 Task: Create a due date automation trigger when advanced on, on the monday of the week a card is due add dates due in between 1 and 5 days at 11:00 AM.
Action: Mouse moved to (1407, 127)
Screenshot: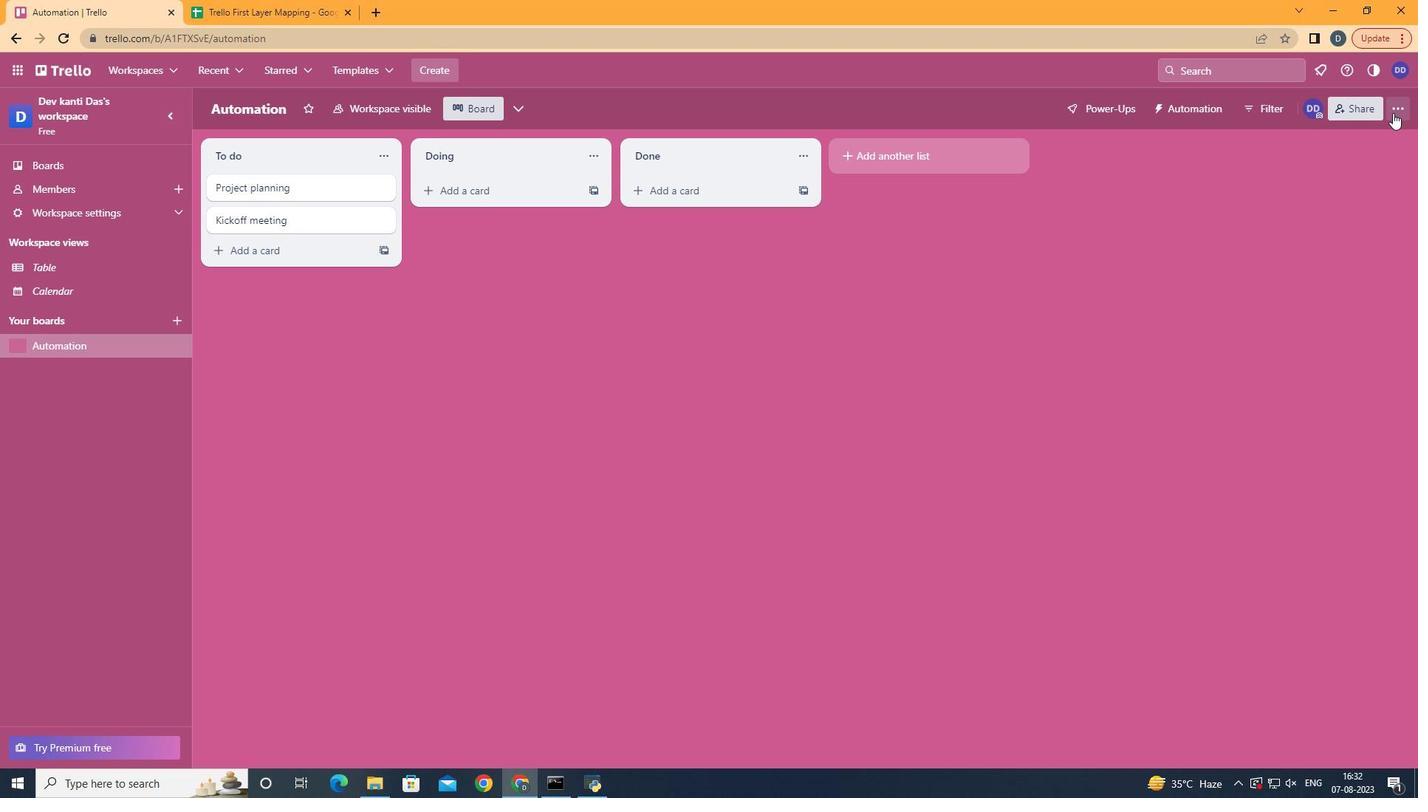 
Action: Mouse pressed left at (1407, 127)
Screenshot: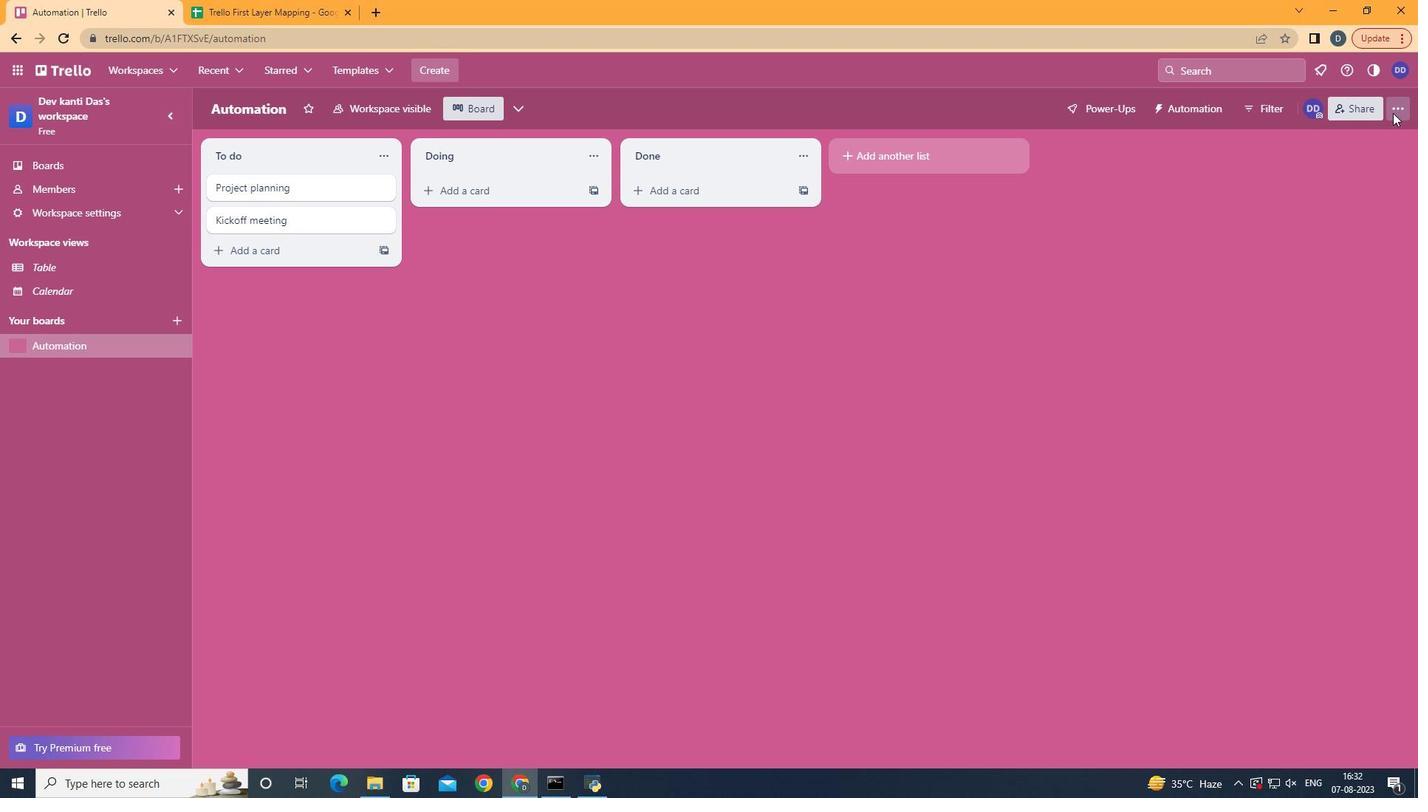
Action: Mouse moved to (1280, 335)
Screenshot: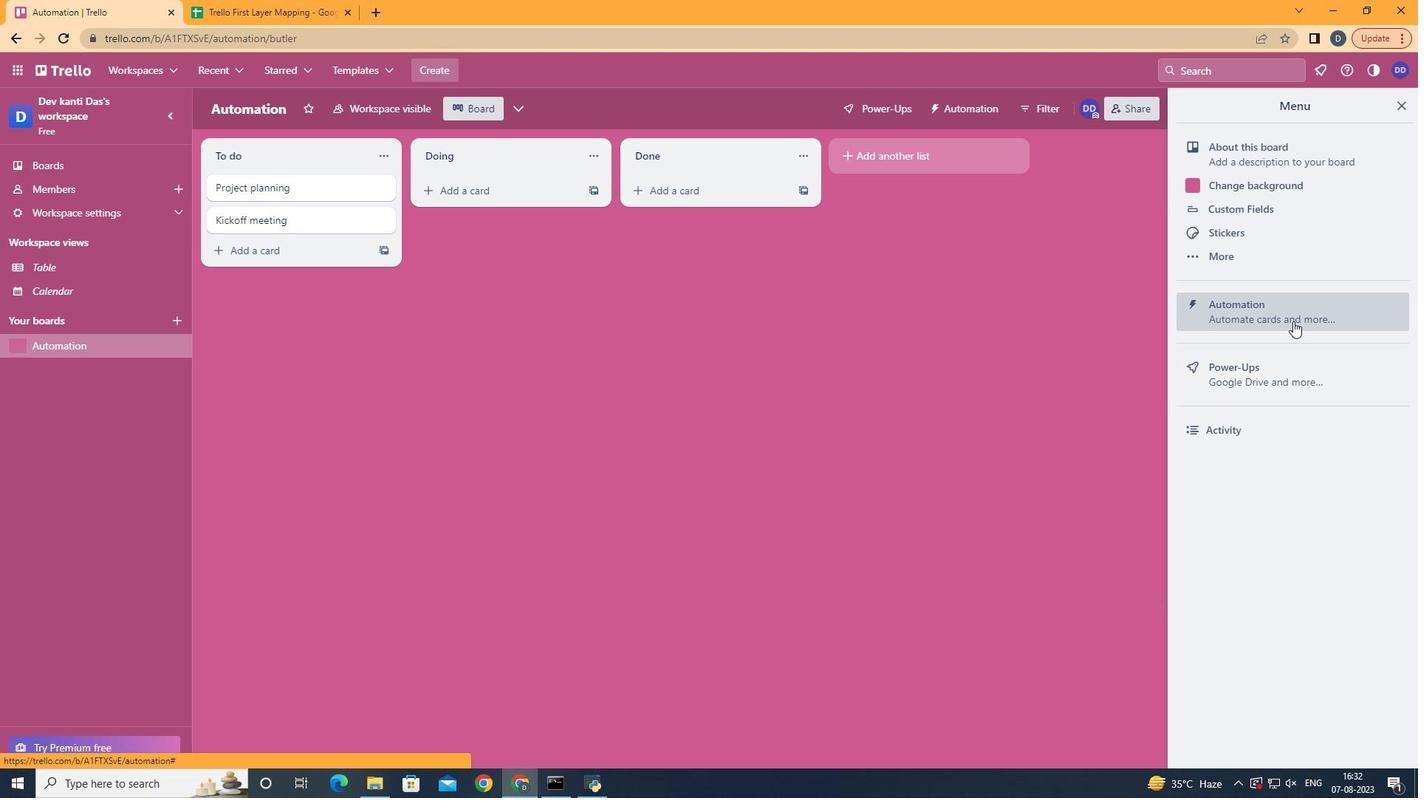 
Action: Mouse pressed left at (1280, 335)
Screenshot: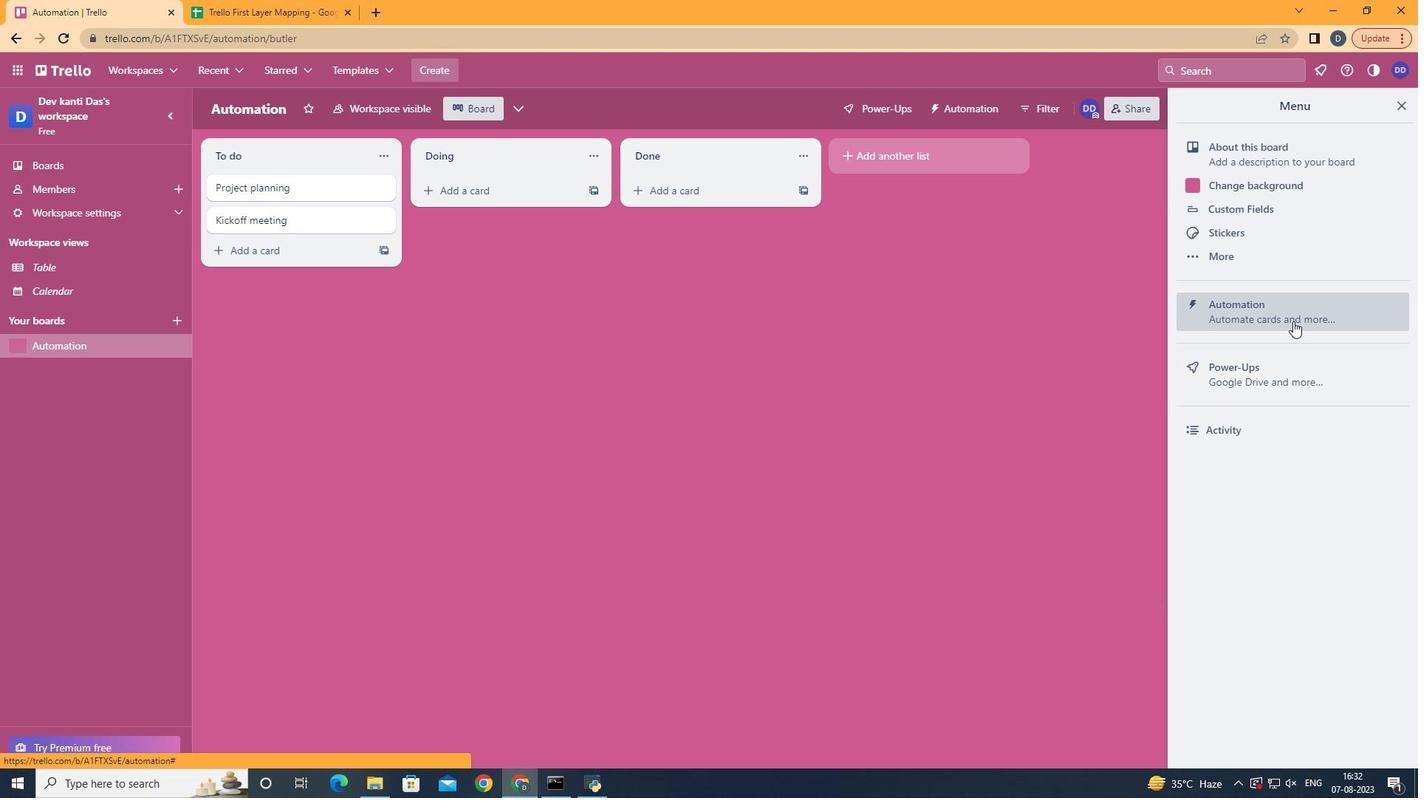 
Action: Mouse moved to (317, 303)
Screenshot: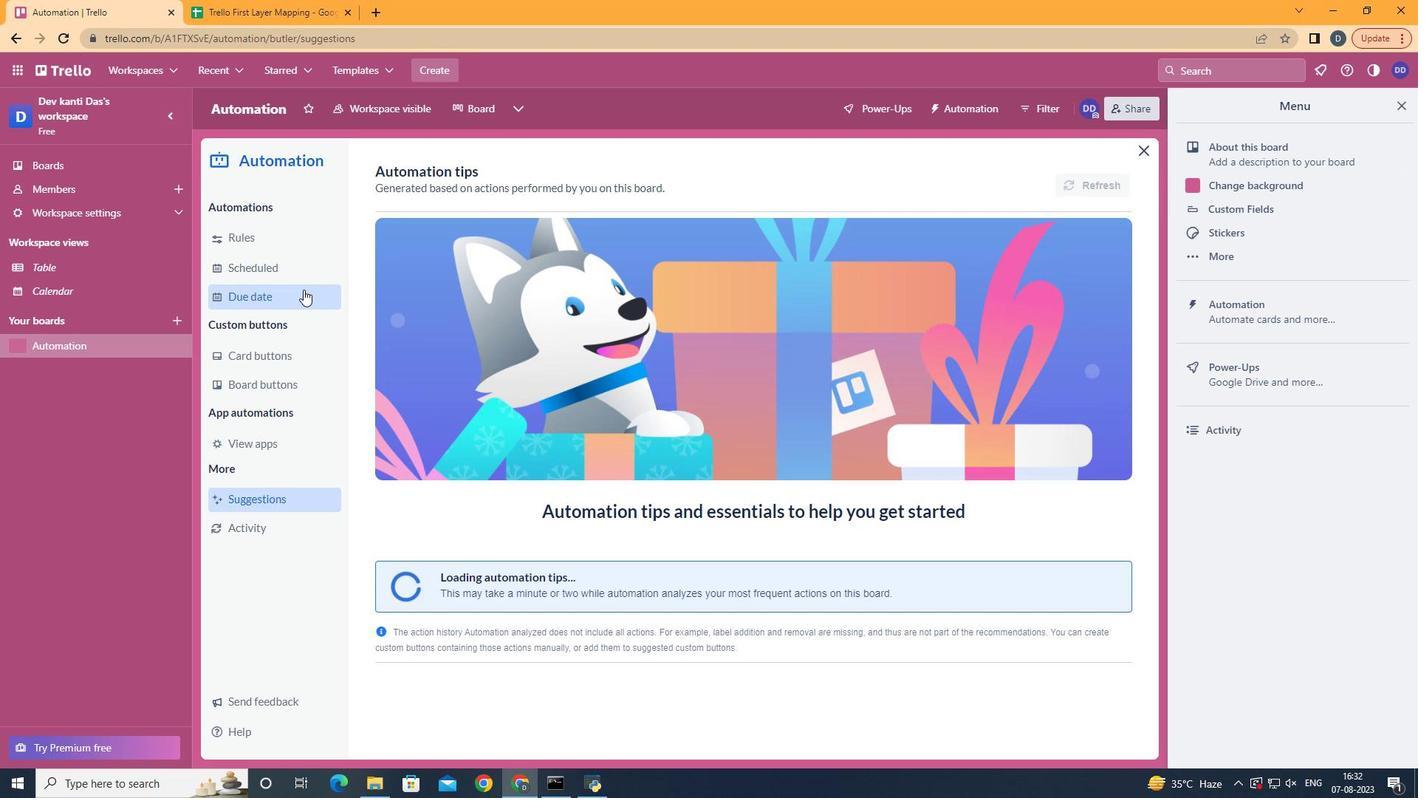 
Action: Mouse pressed left at (317, 303)
Screenshot: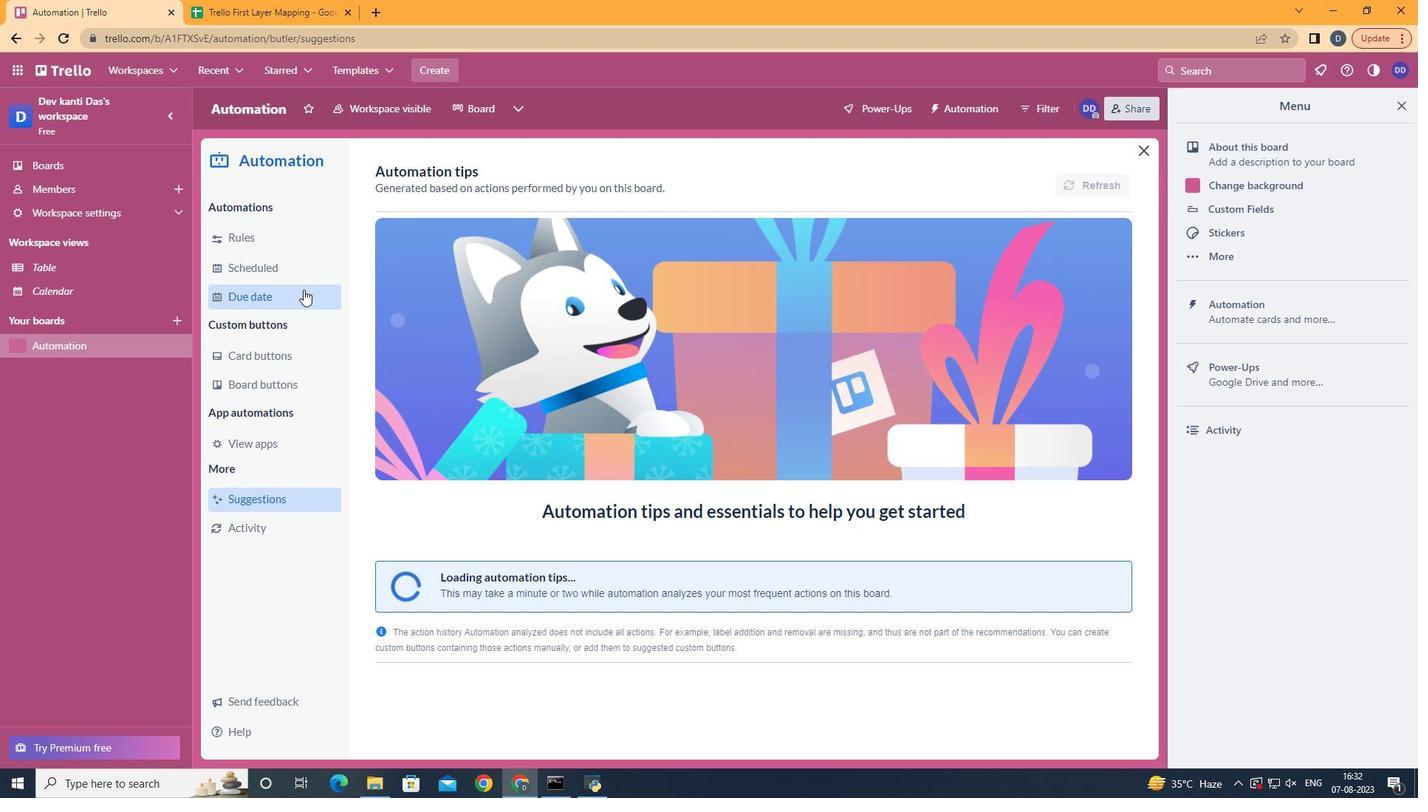 
Action: Mouse moved to (1067, 186)
Screenshot: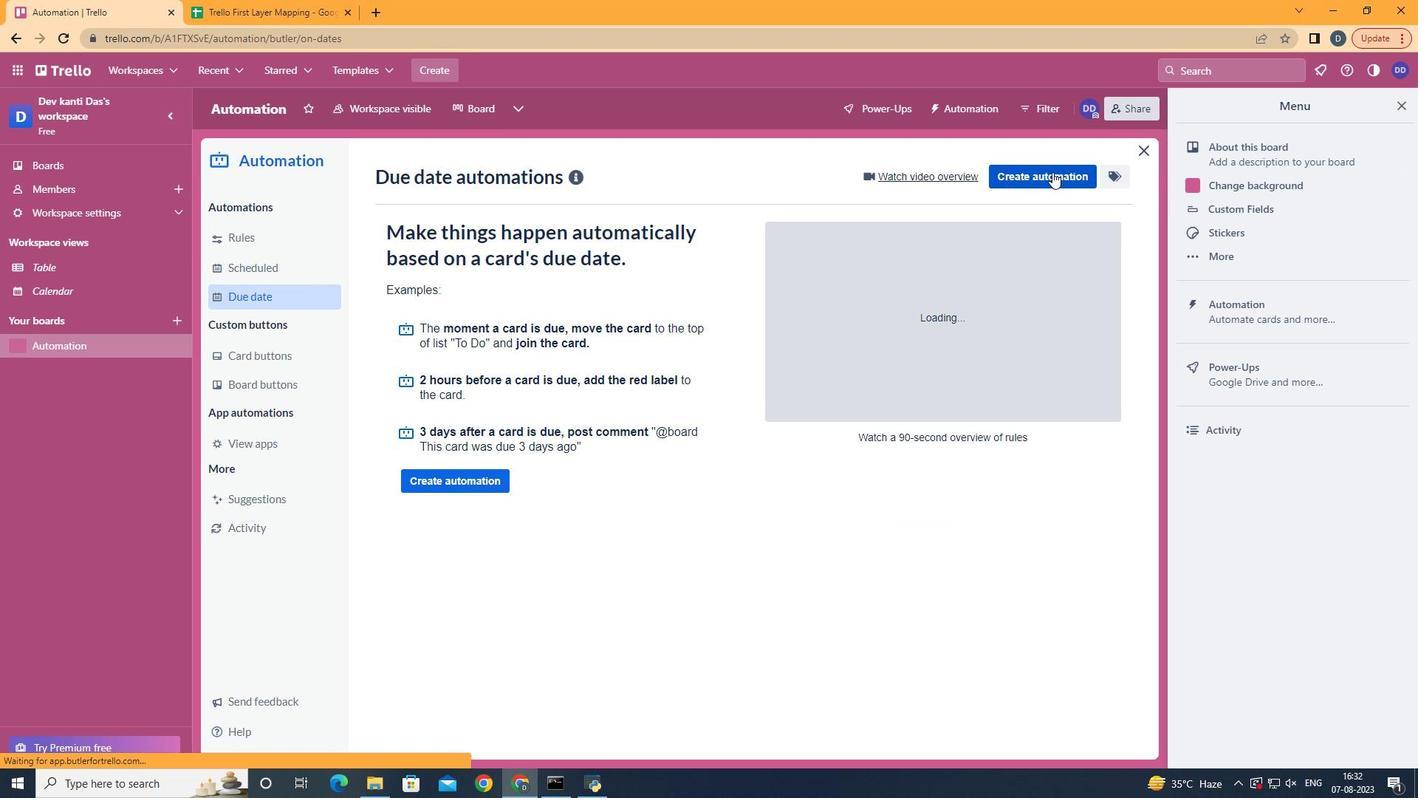 
Action: Mouse pressed left at (1067, 186)
Screenshot: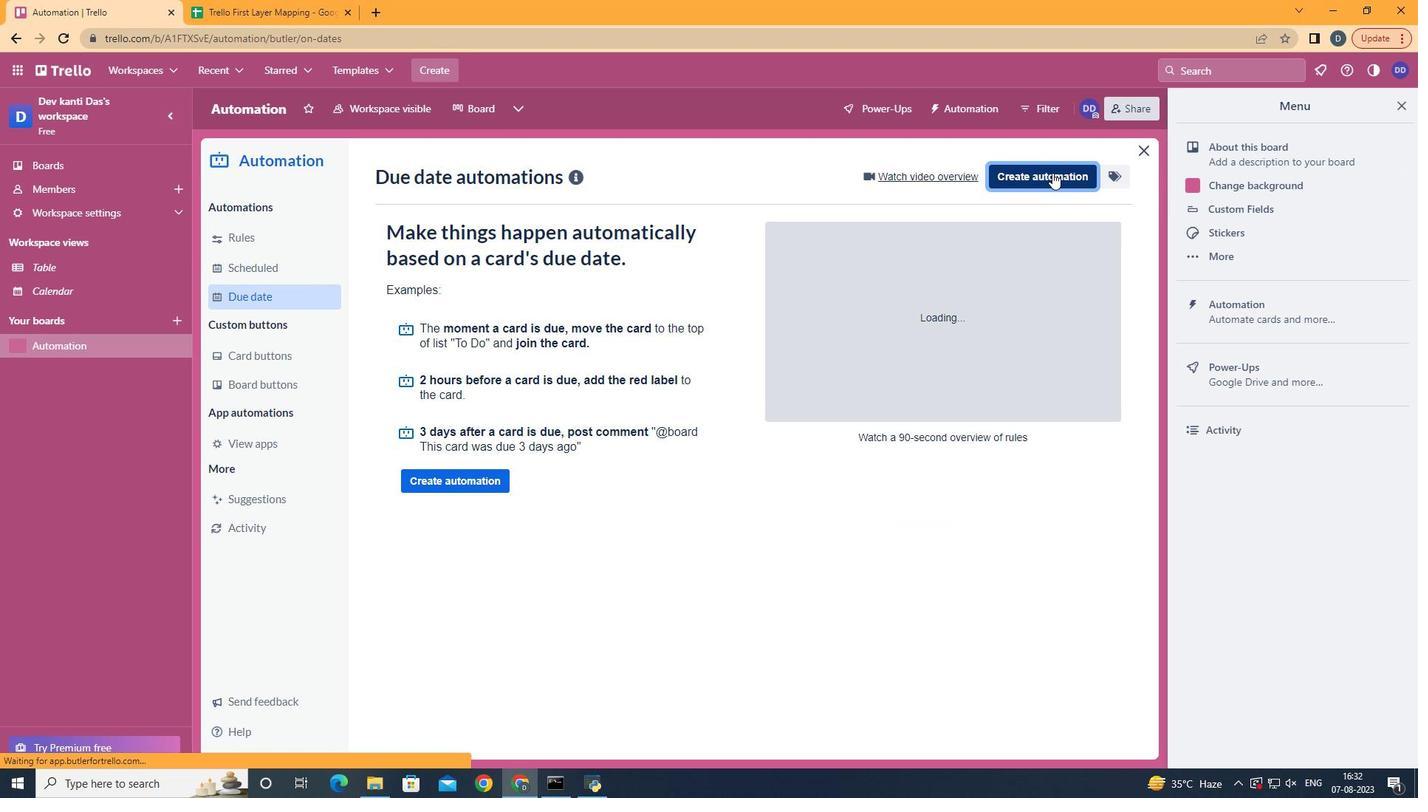 
Action: Mouse moved to (770, 336)
Screenshot: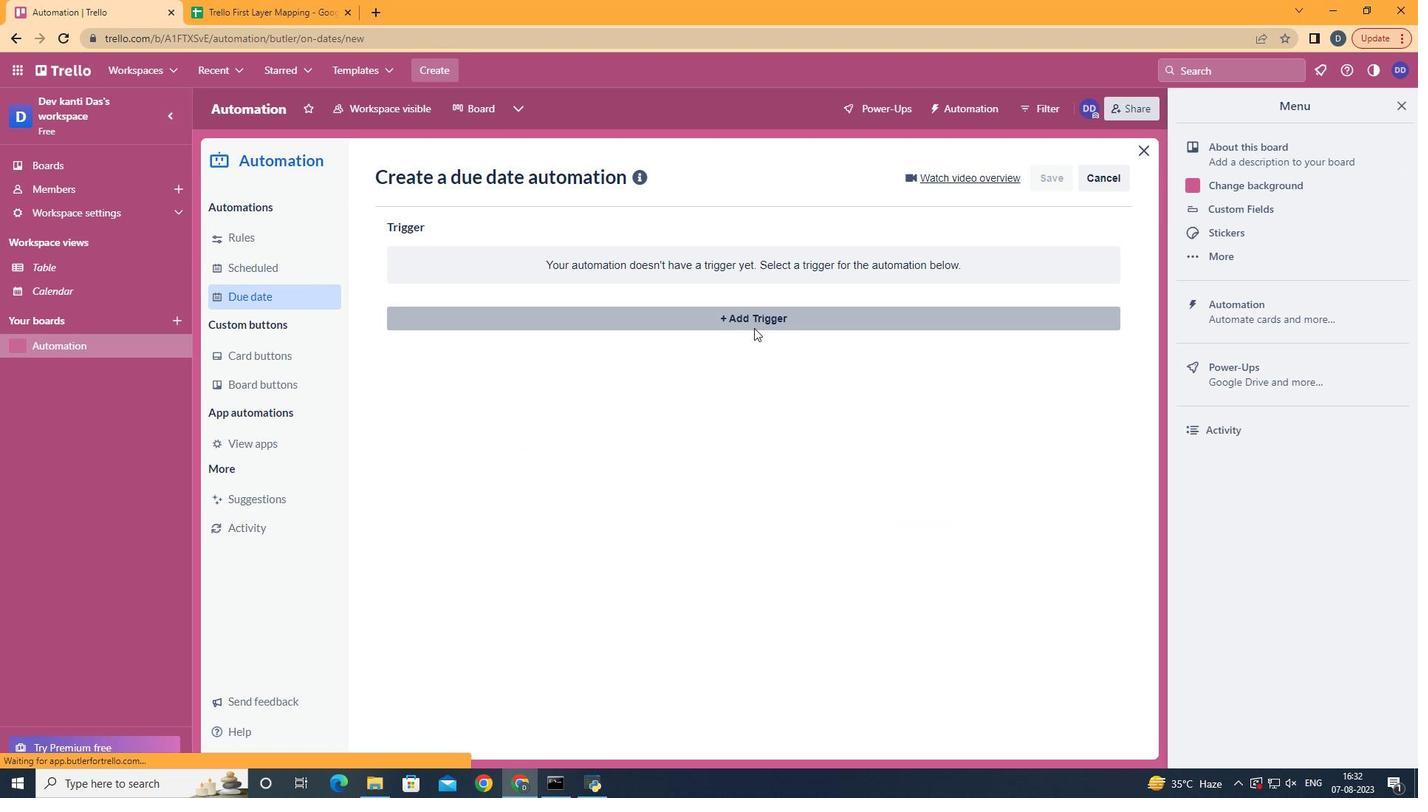 
Action: Mouse pressed left at (770, 336)
Screenshot: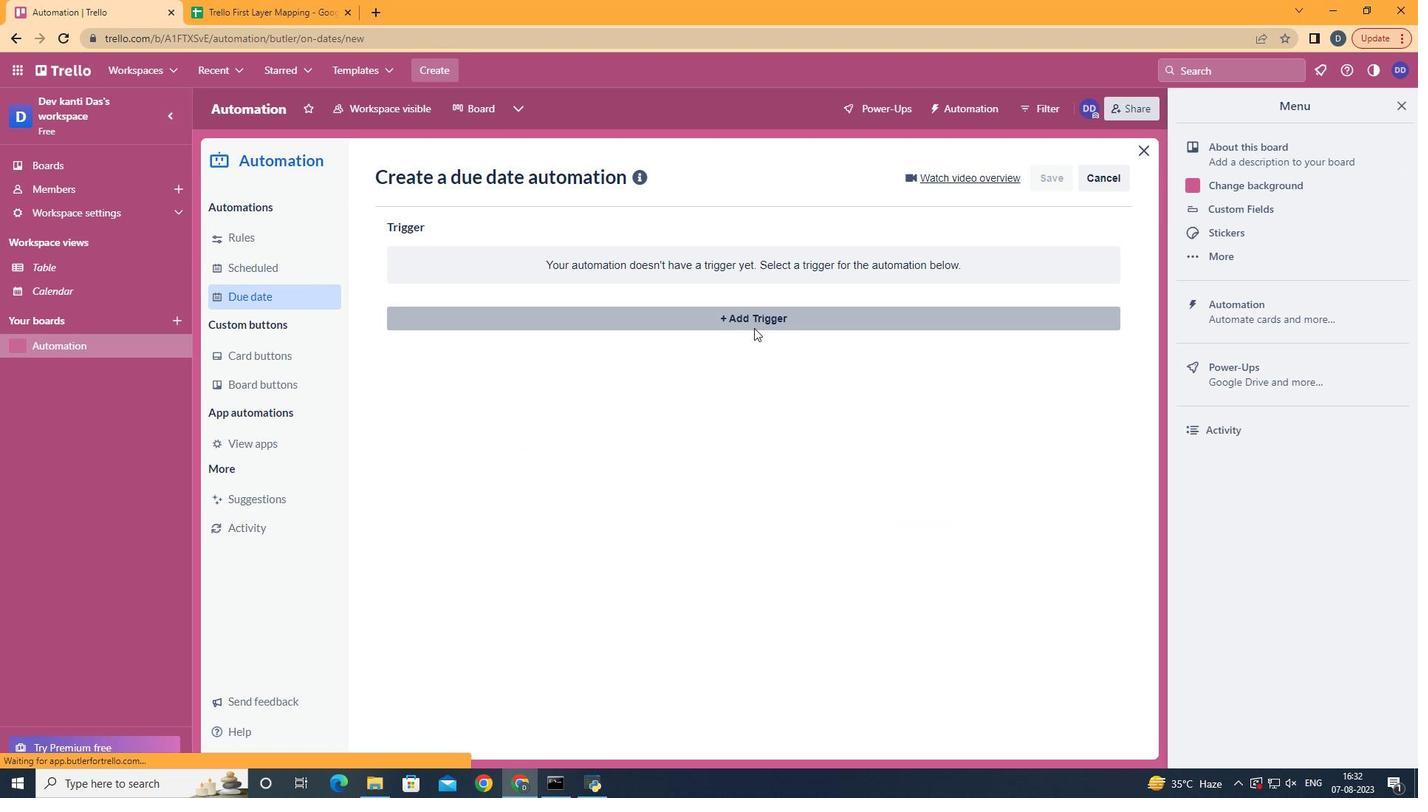 
Action: Mouse moved to (504, 401)
Screenshot: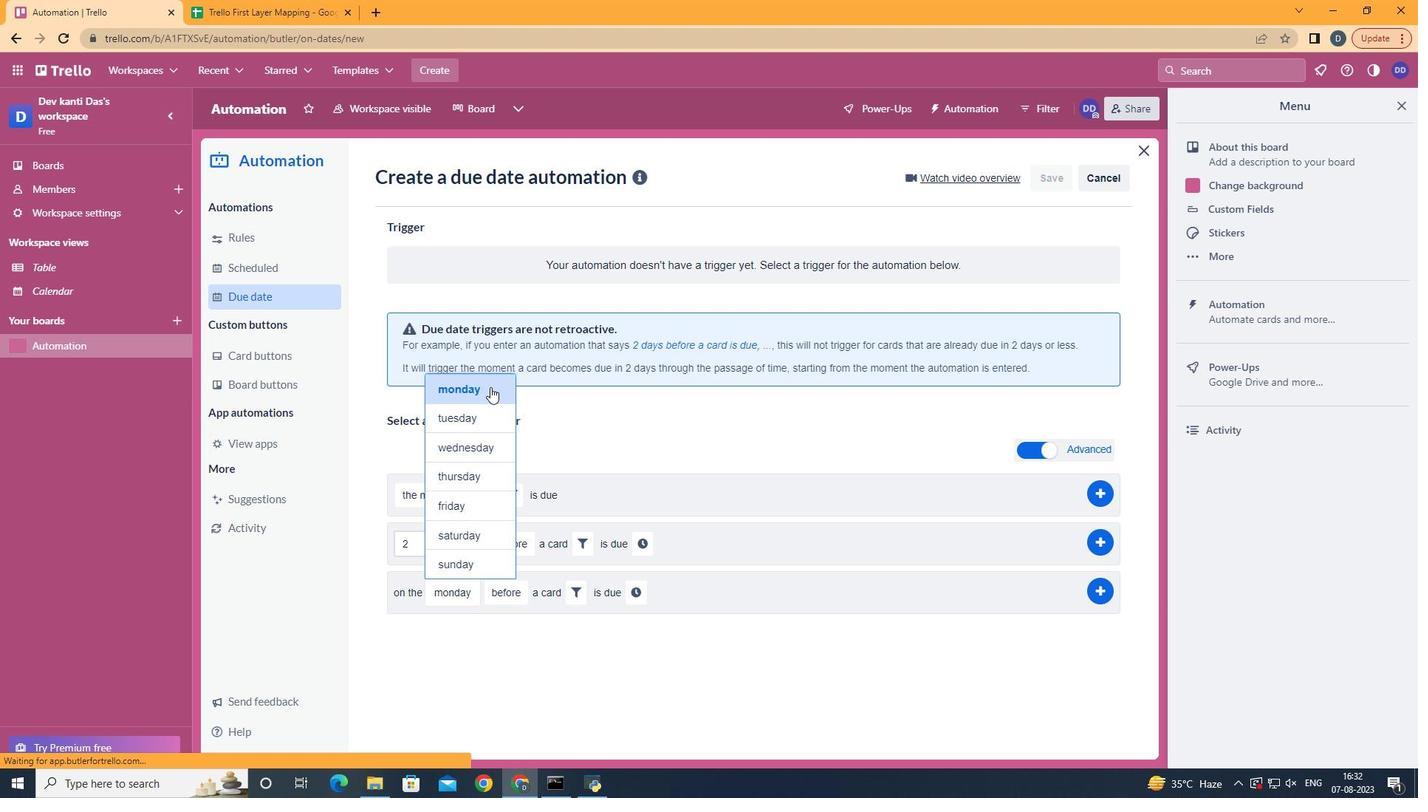 
Action: Mouse pressed left at (504, 401)
Screenshot: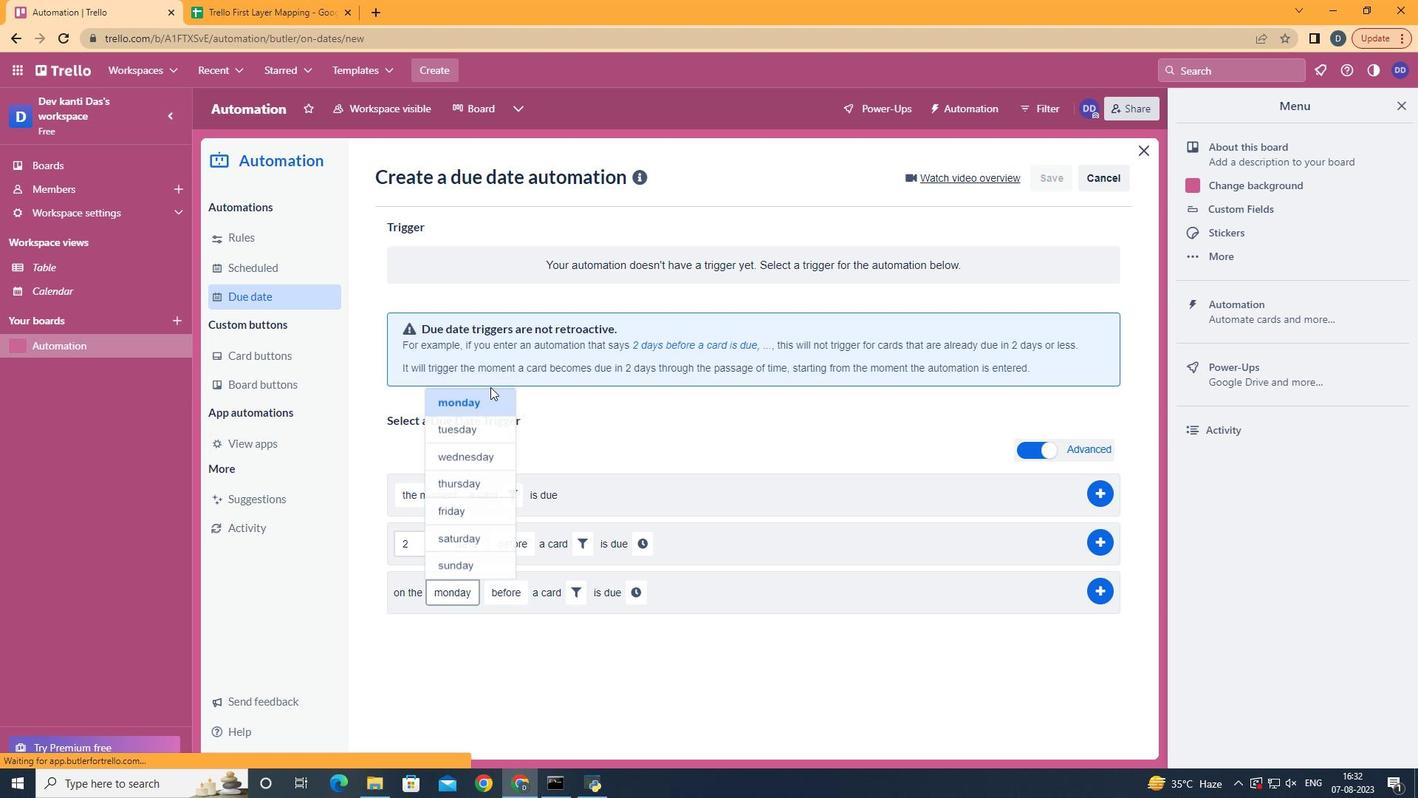 
Action: Mouse moved to (543, 691)
Screenshot: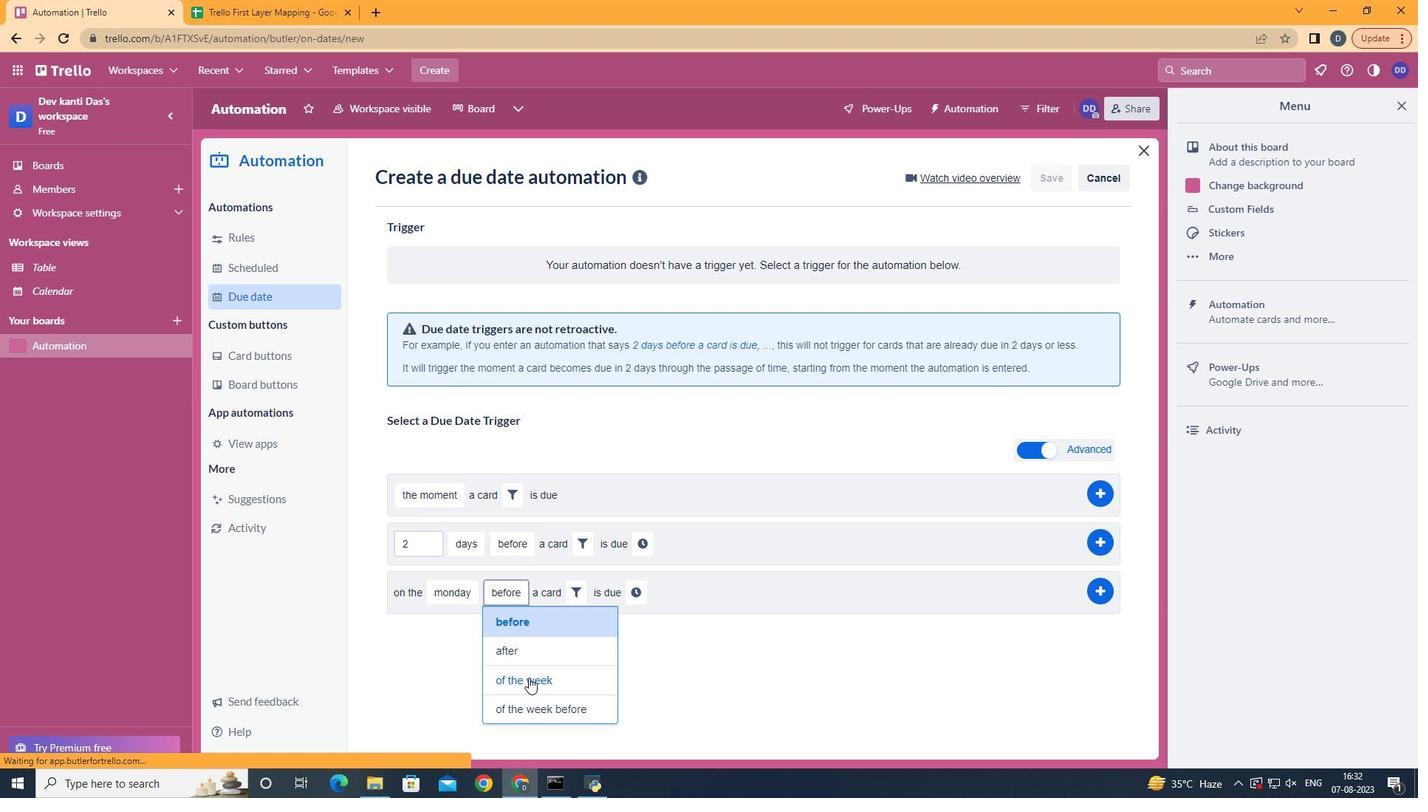 
Action: Mouse pressed left at (543, 691)
Screenshot: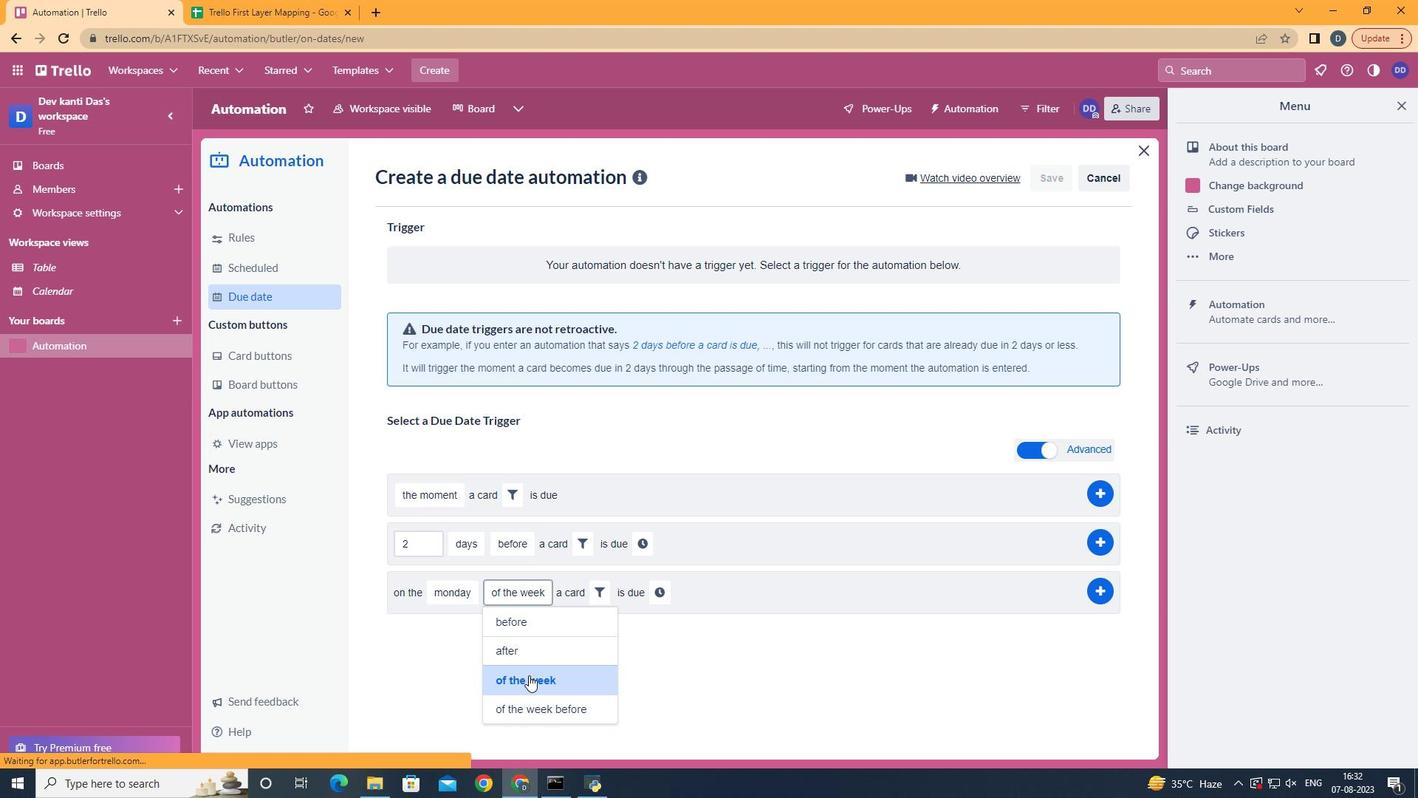 
Action: Mouse moved to (613, 602)
Screenshot: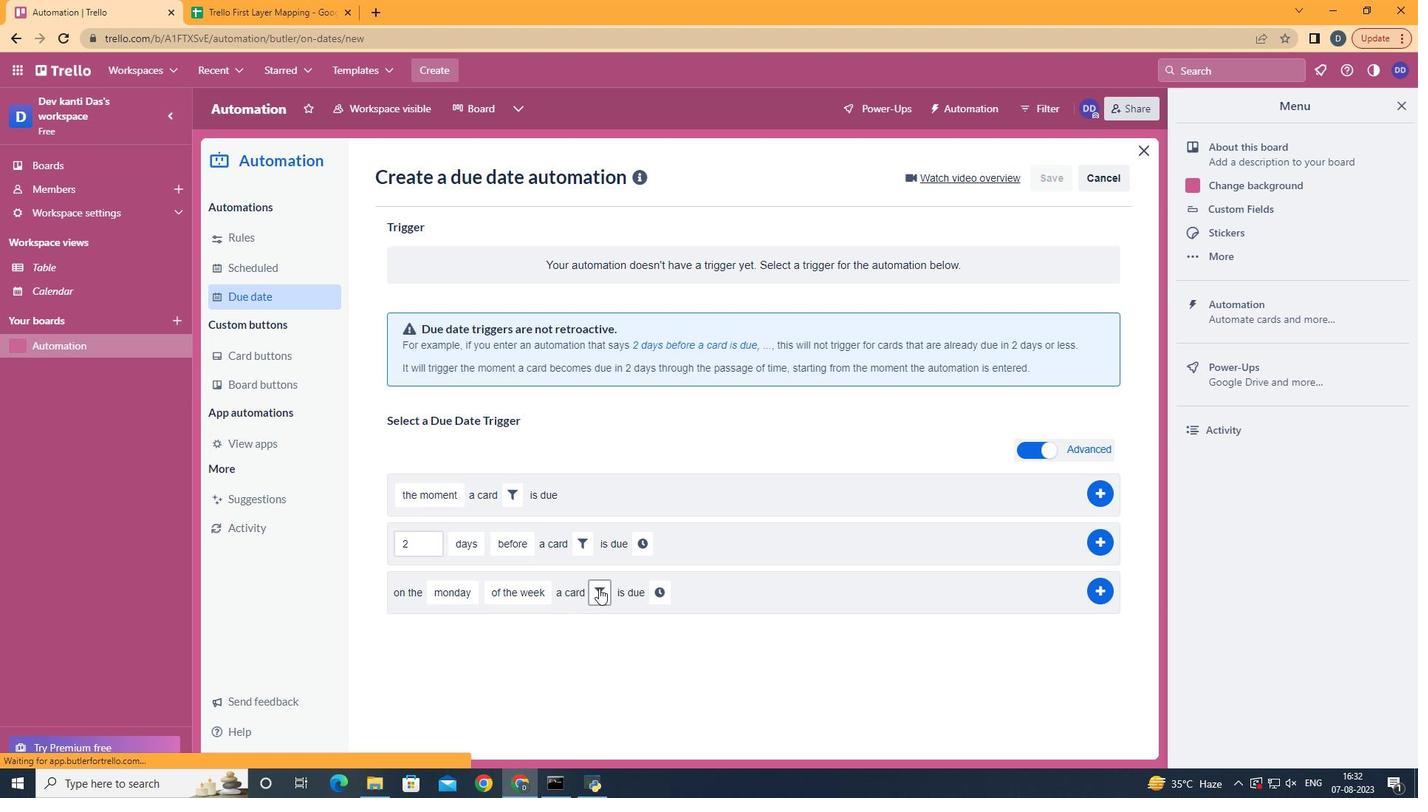 
Action: Mouse pressed left at (613, 602)
Screenshot: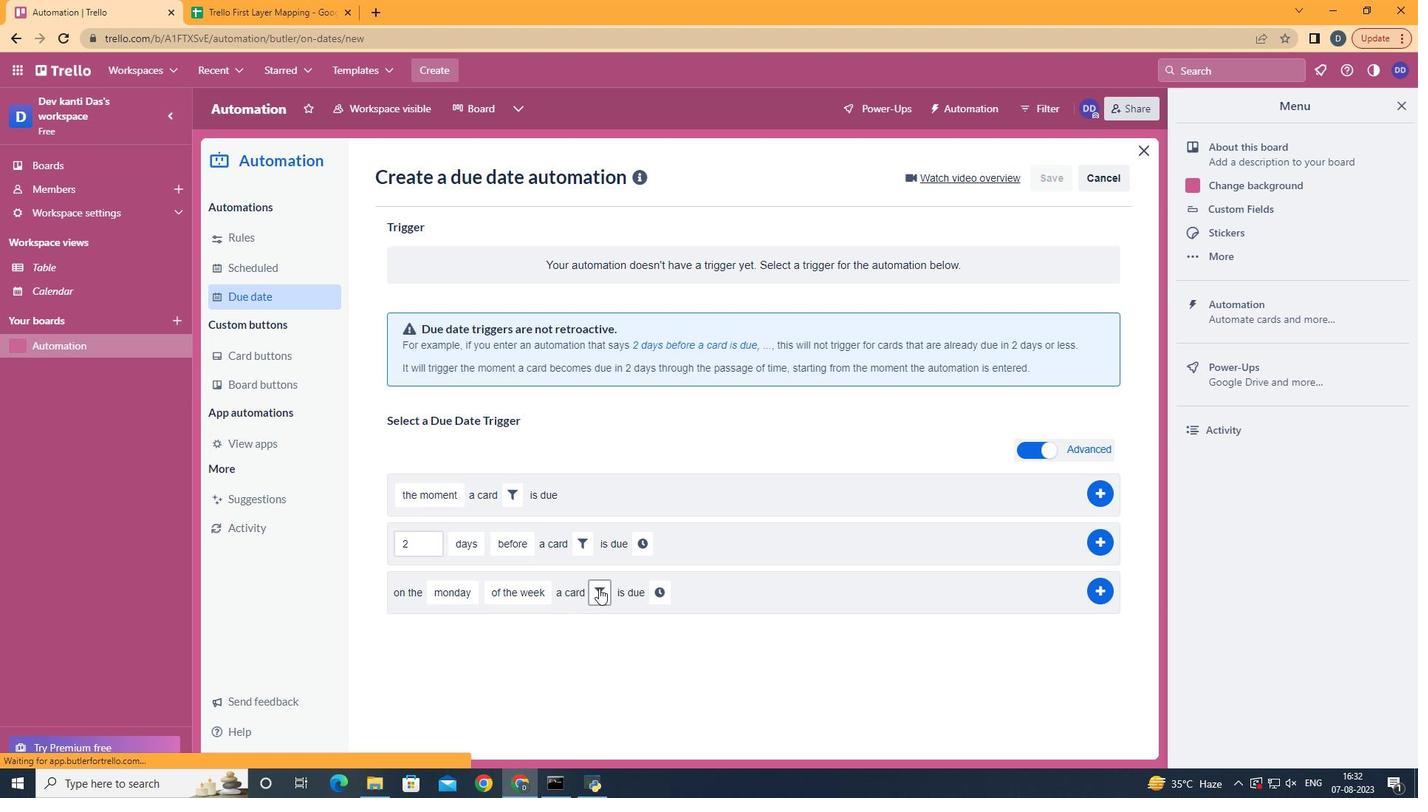 
Action: Mouse moved to (680, 657)
Screenshot: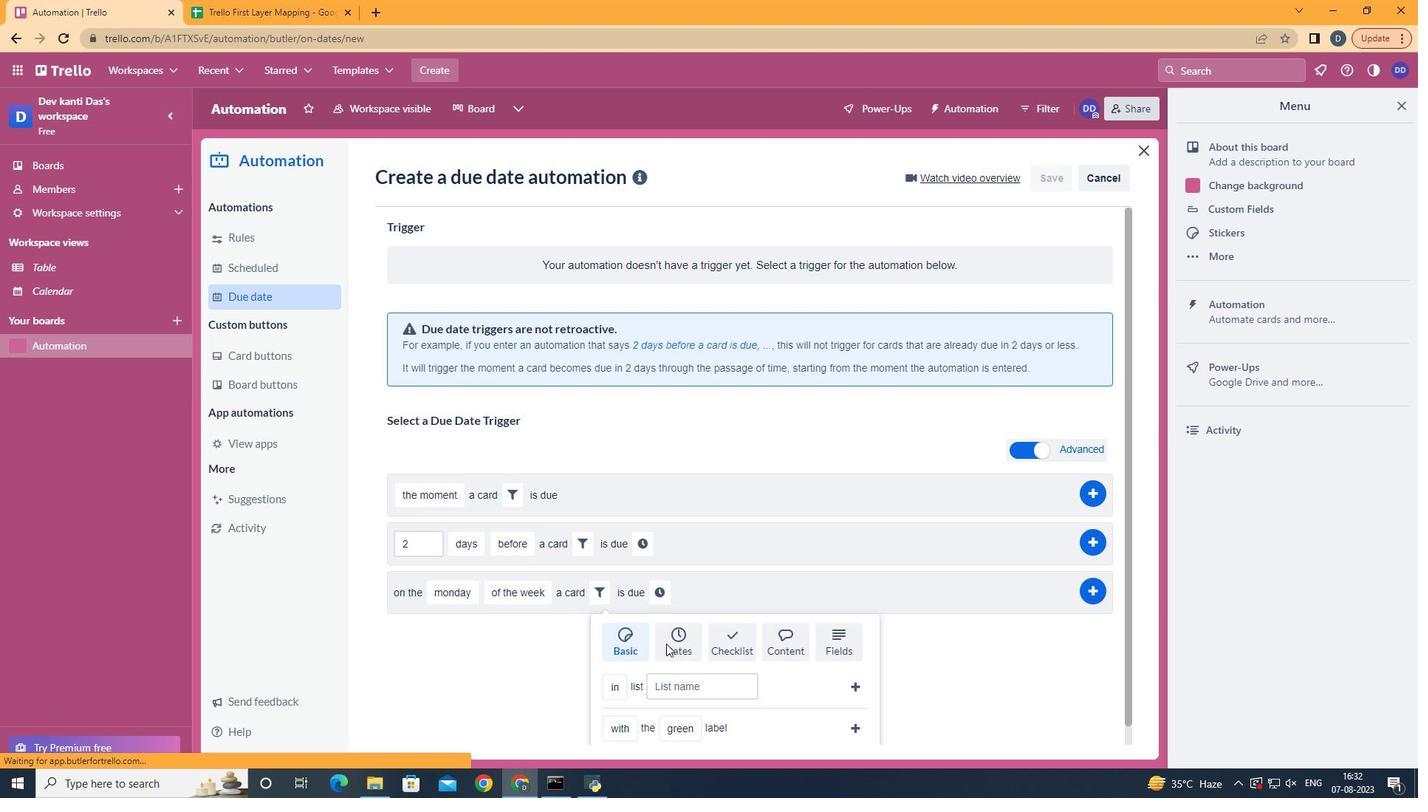 
Action: Mouse pressed left at (680, 657)
Screenshot: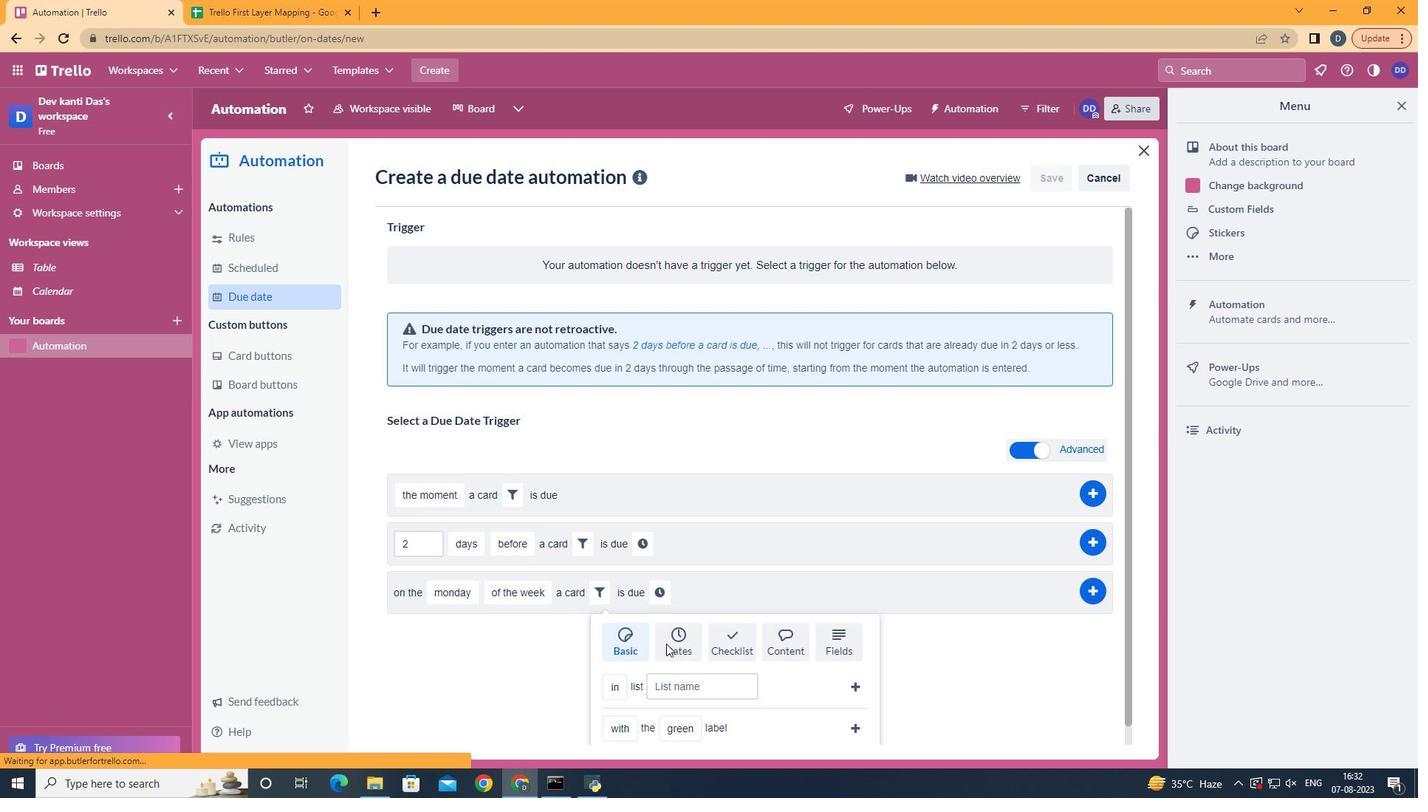 
Action: Mouse moved to (683, 655)
Screenshot: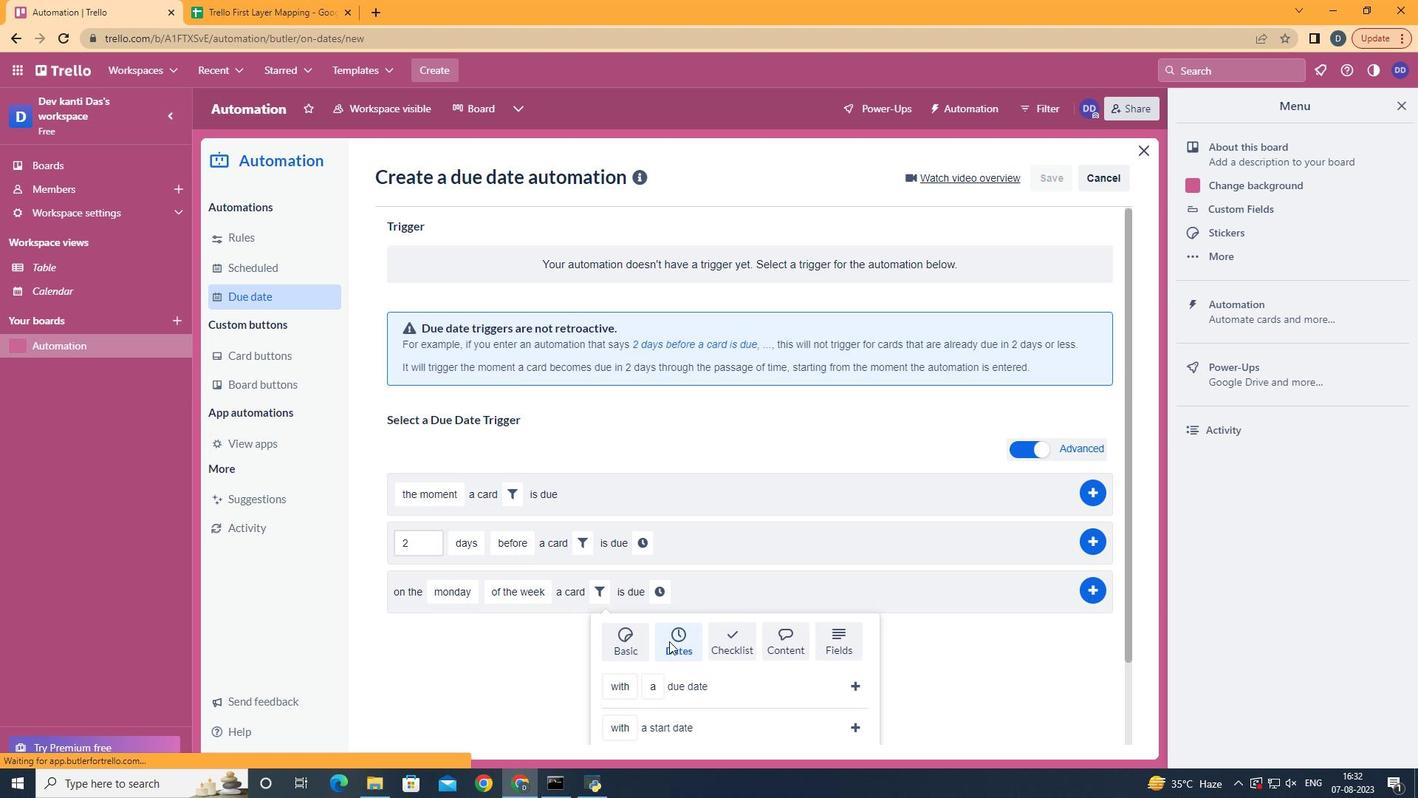 
Action: Mouse scrolled (683, 654) with delta (0, 0)
Screenshot: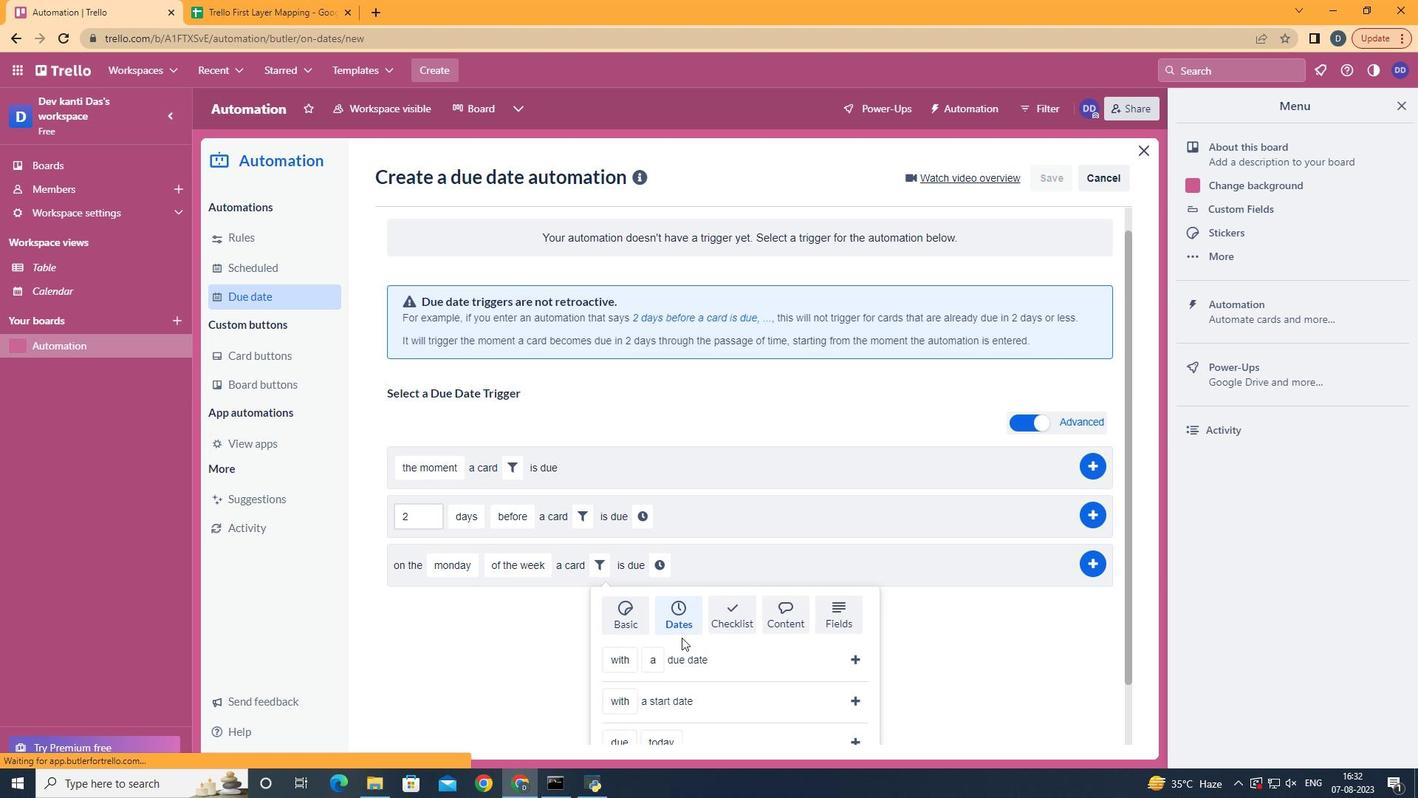 
Action: Mouse scrolled (683, 654) with delta (0, 0)
Screenshot: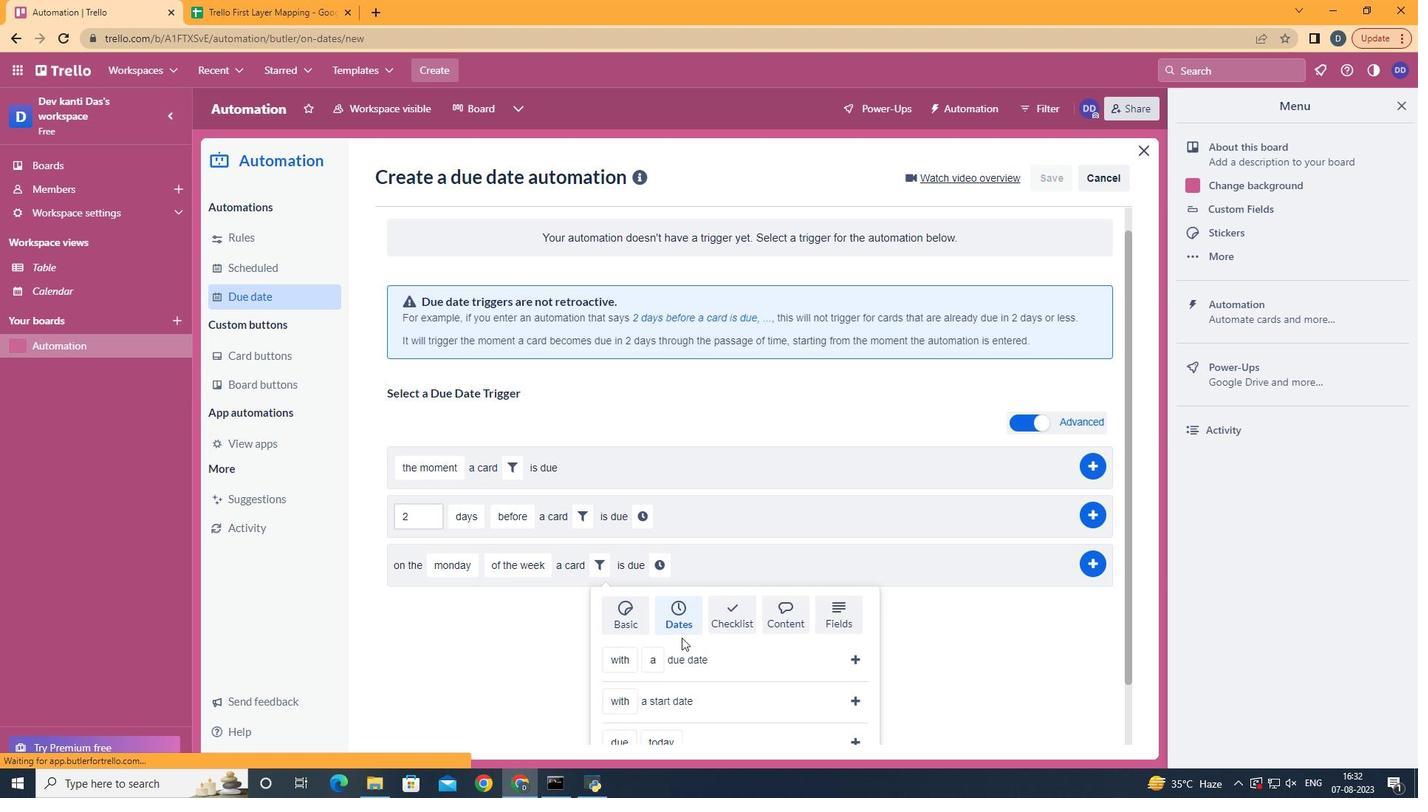 
Action: Mouse scrolled (683, 654) with delta (0, 0)
Screenshot: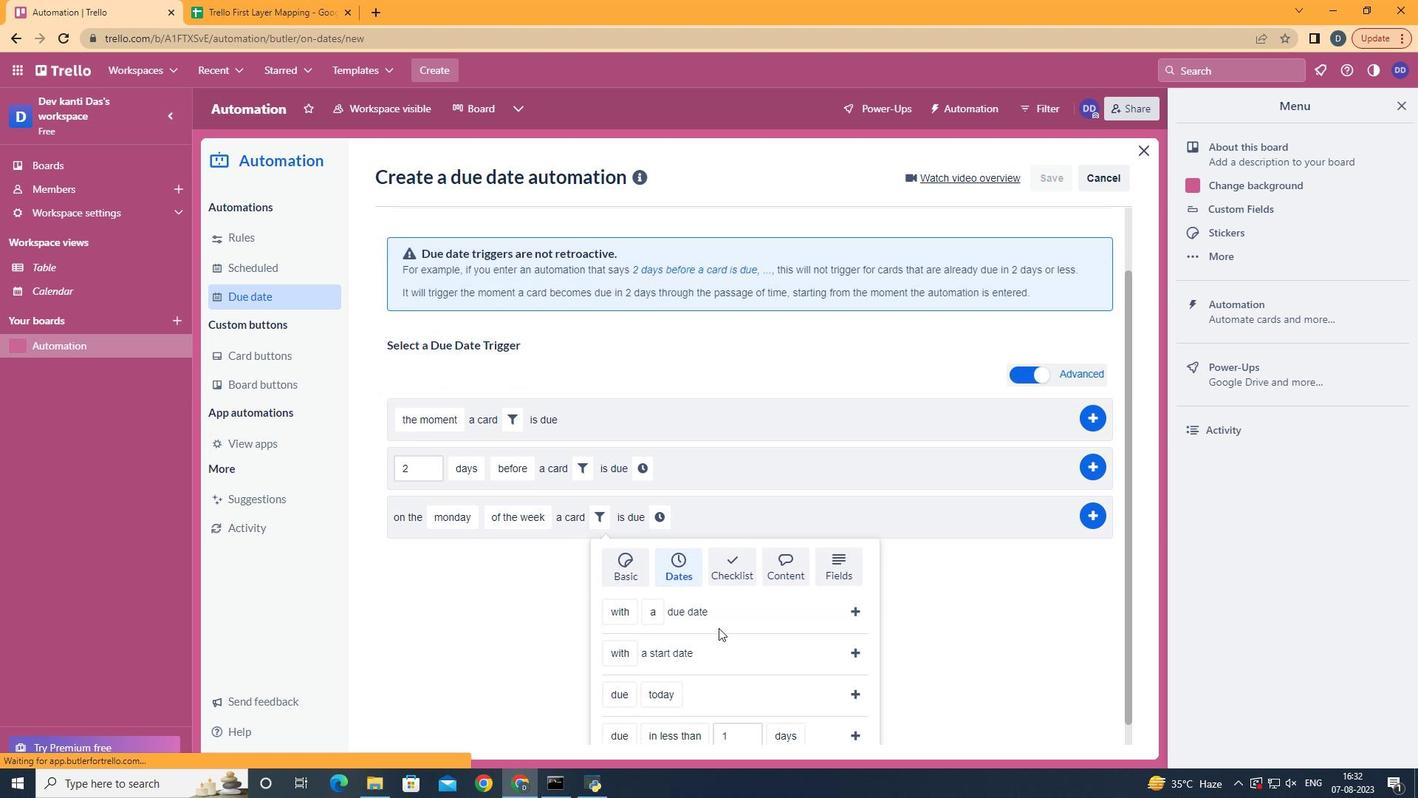
Action: Mouse moved to (685, 655)
Screenshot: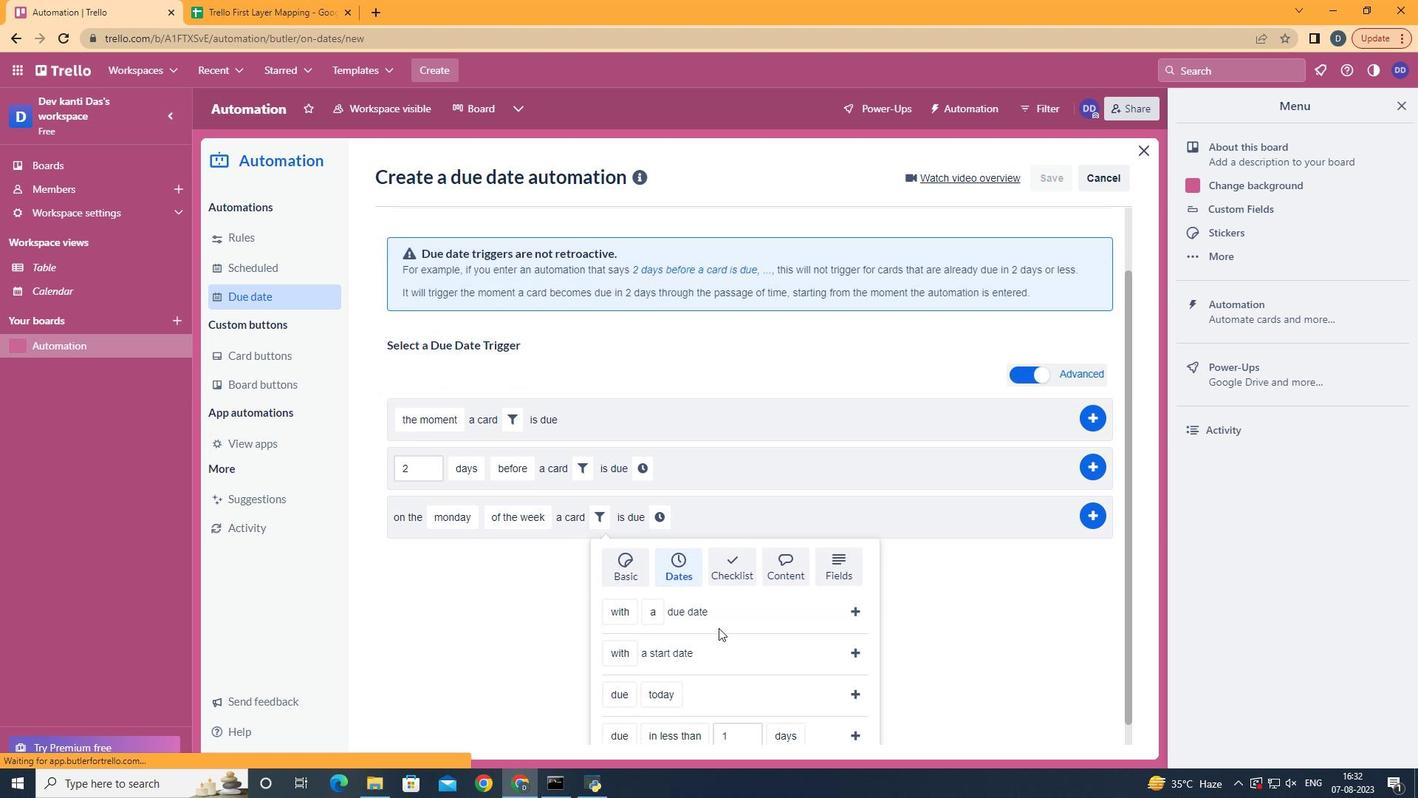 
Action: Mouse scrolled (683, 654) with delta (0, 0)
Screenshot: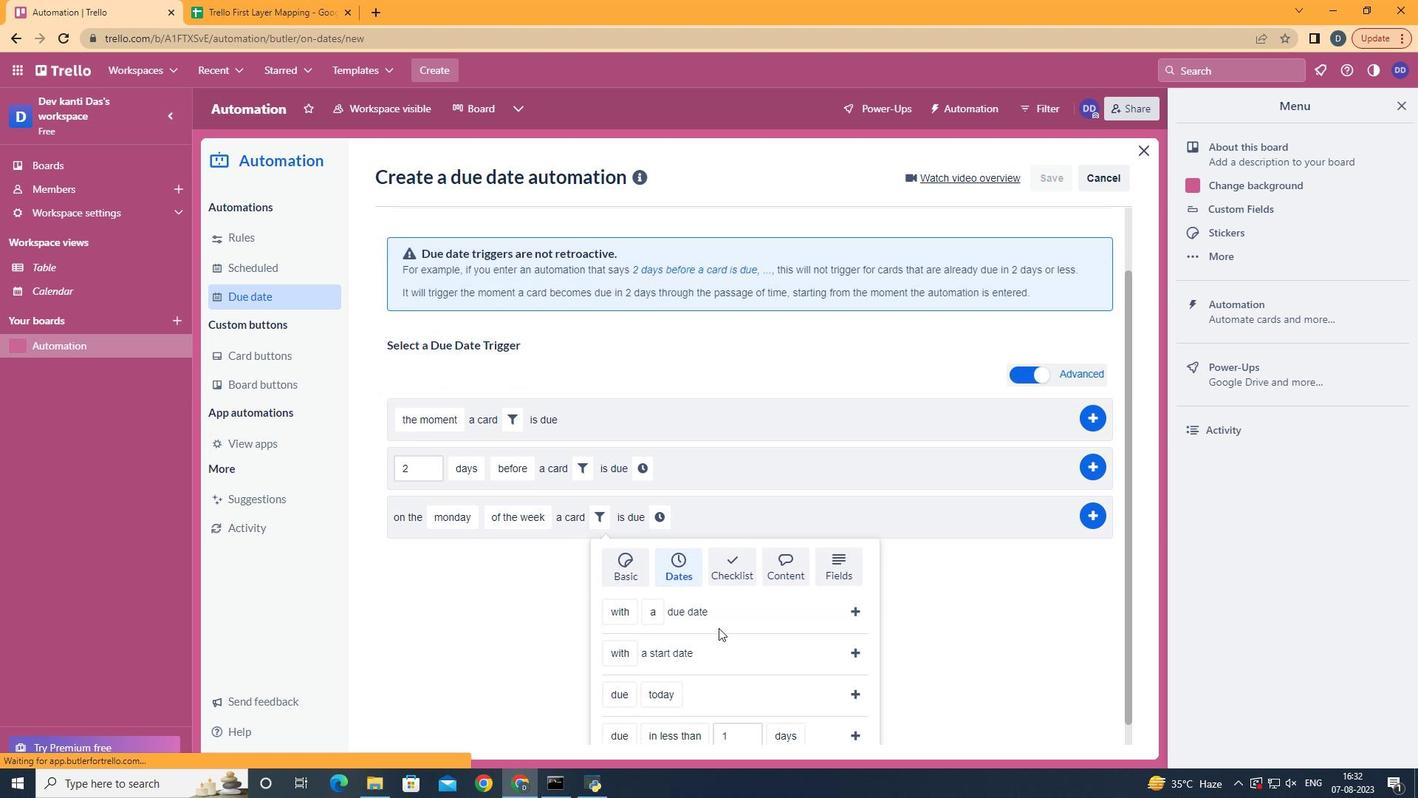 
Action: Mouse moved to (655, 673)
Screenshot: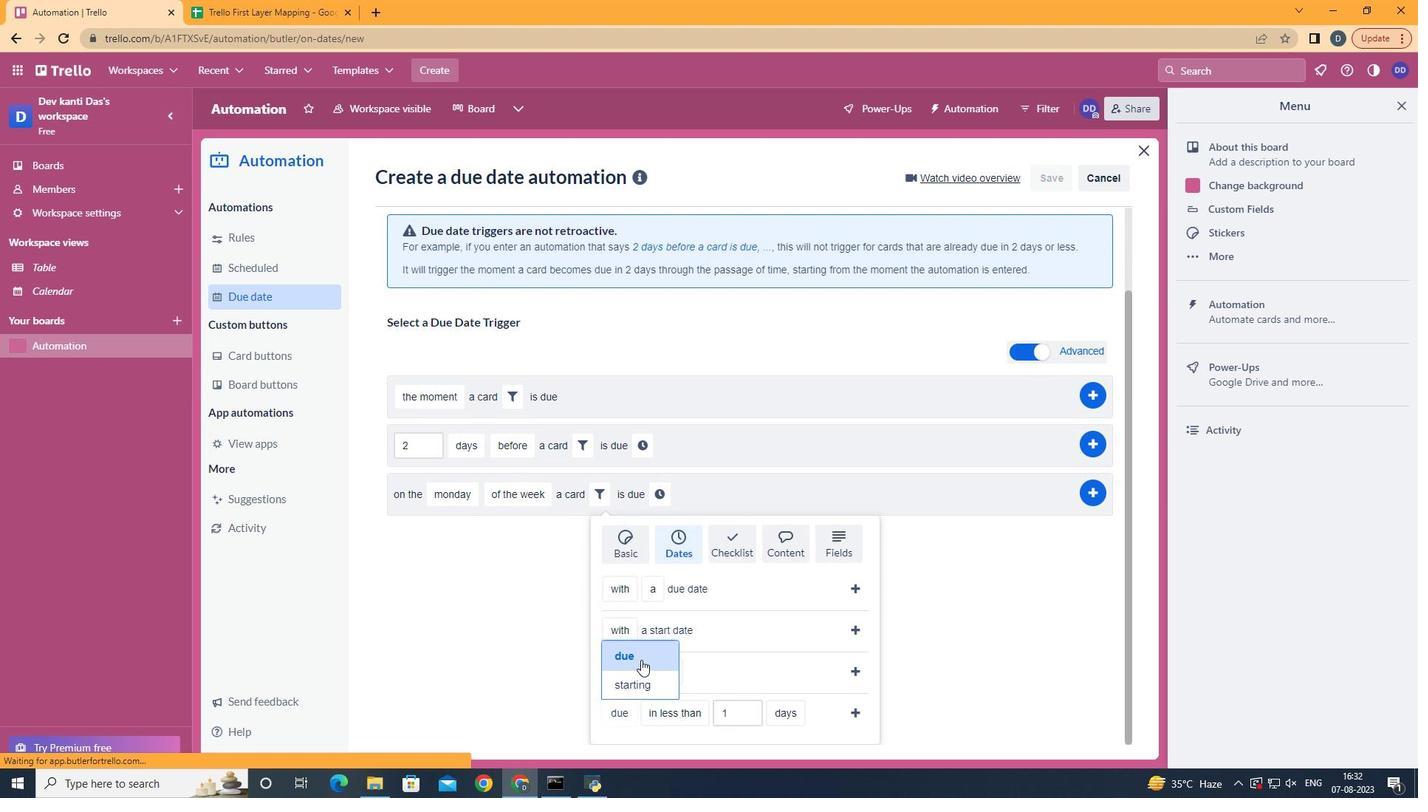 
Action: Mouse pressed left at (655, 673)
Screenshot: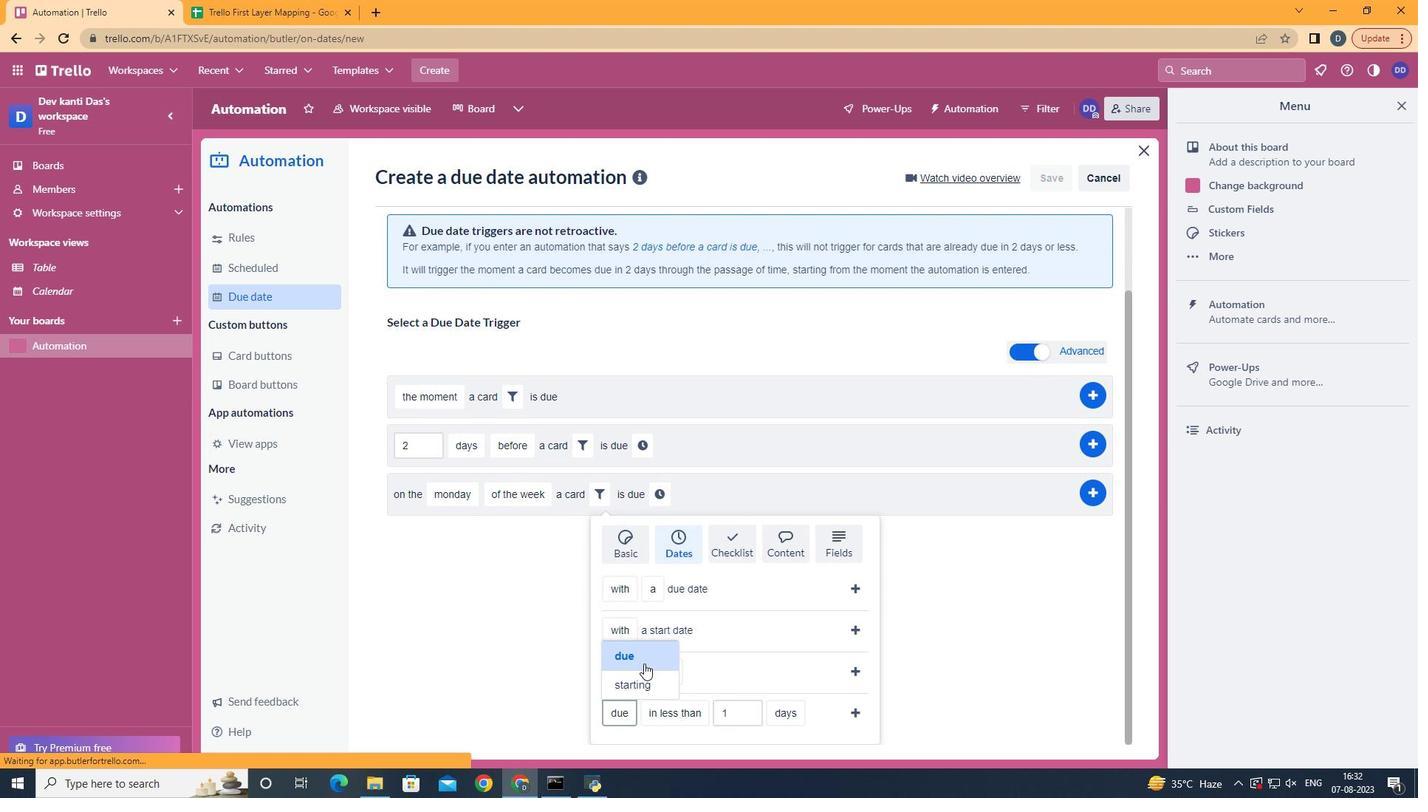 
Action: Mouse moved to (696, 690)
Screenshot: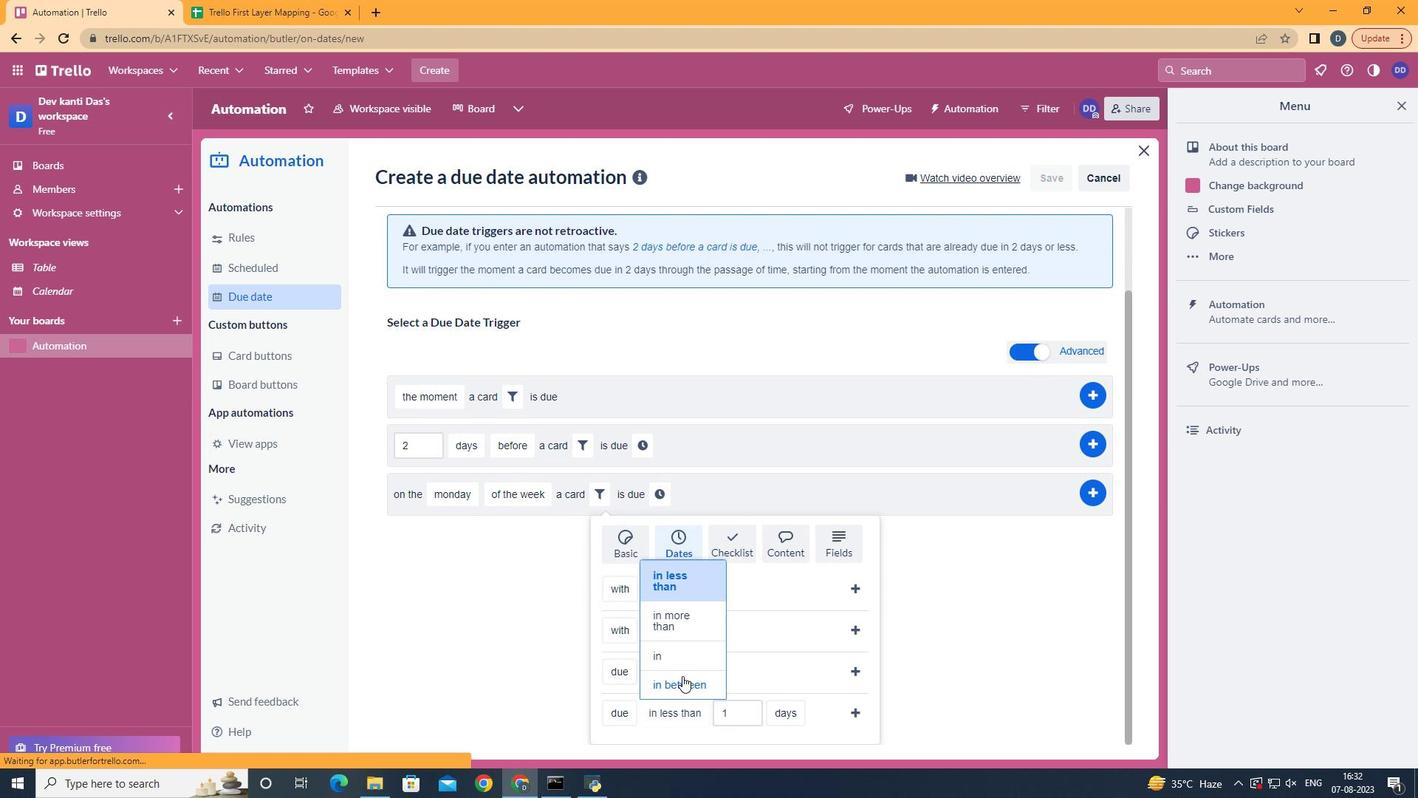 
Action: Mouse pressed left at (696, 690)
Screenshot: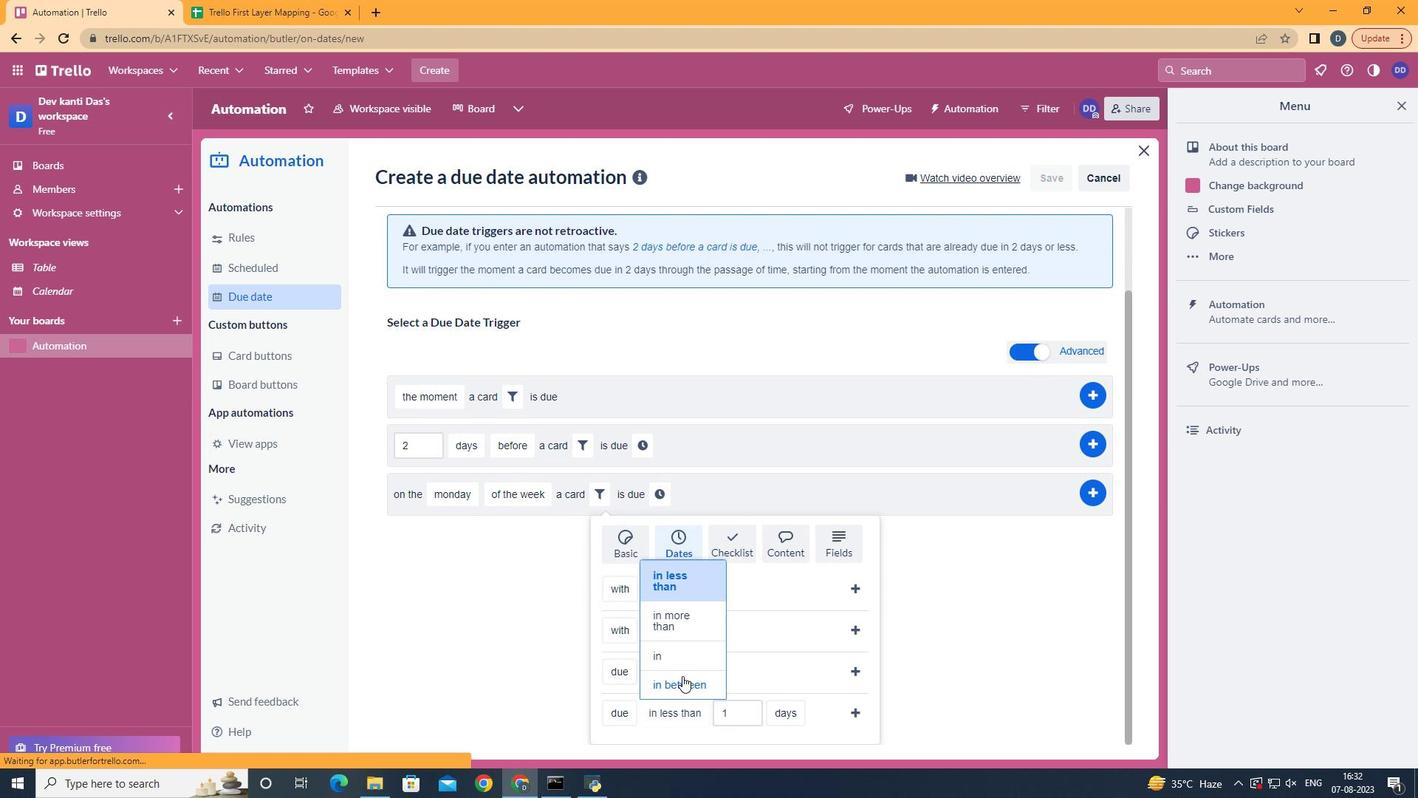
Action: Mouse moved to (890, 670)
Screenshot: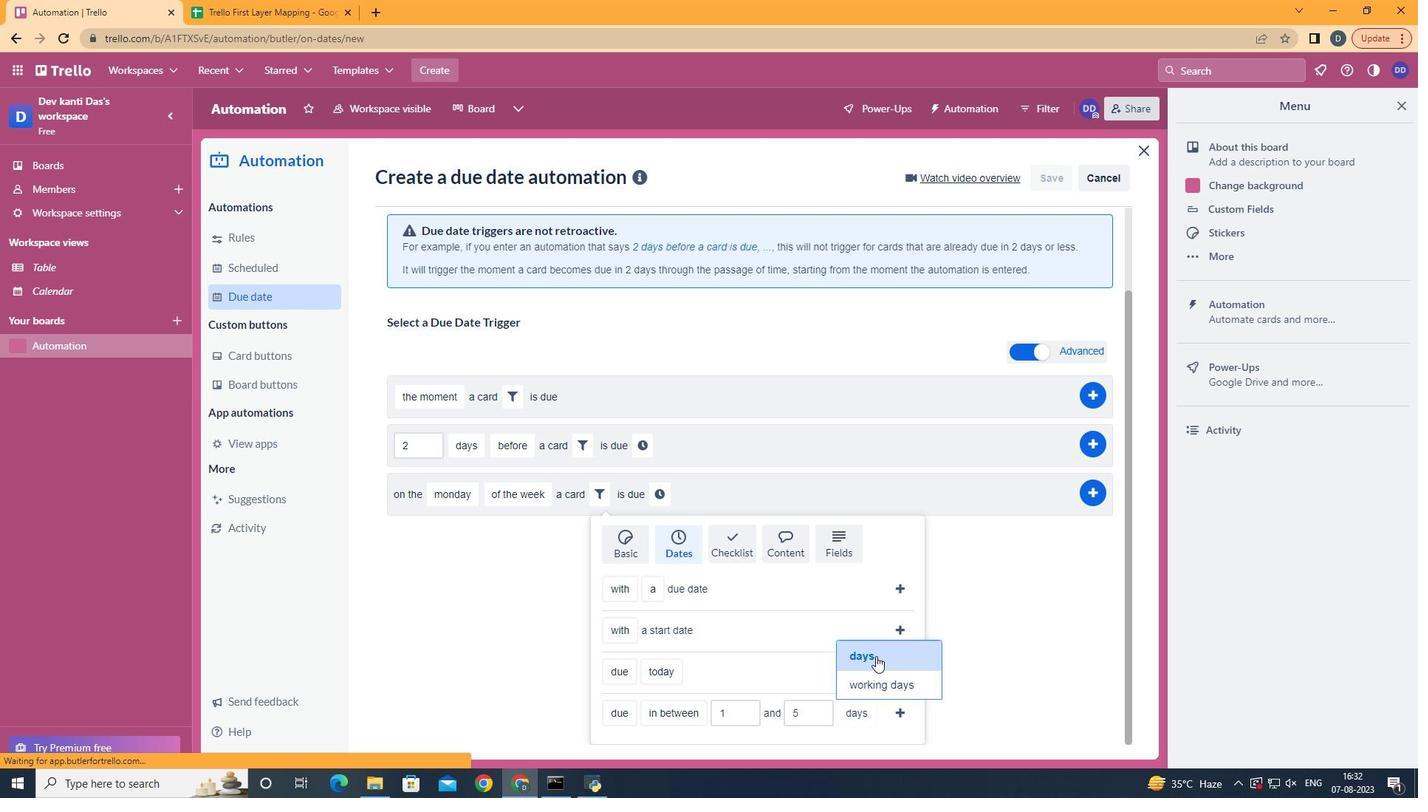 
Action: Mouse pressed left at (890, 670)
Screenshot: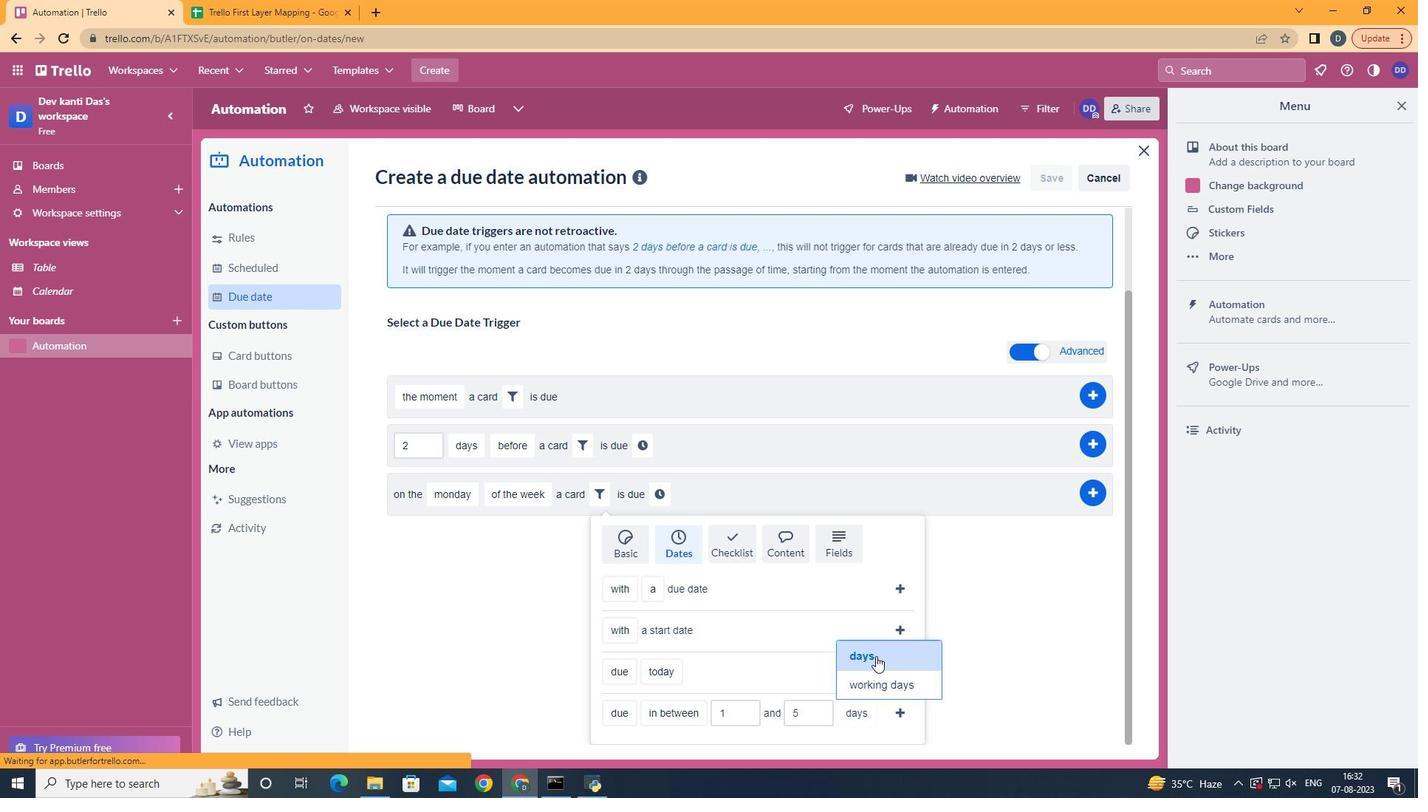 
Action: Mouse moved to (909, 726)
Screenshot: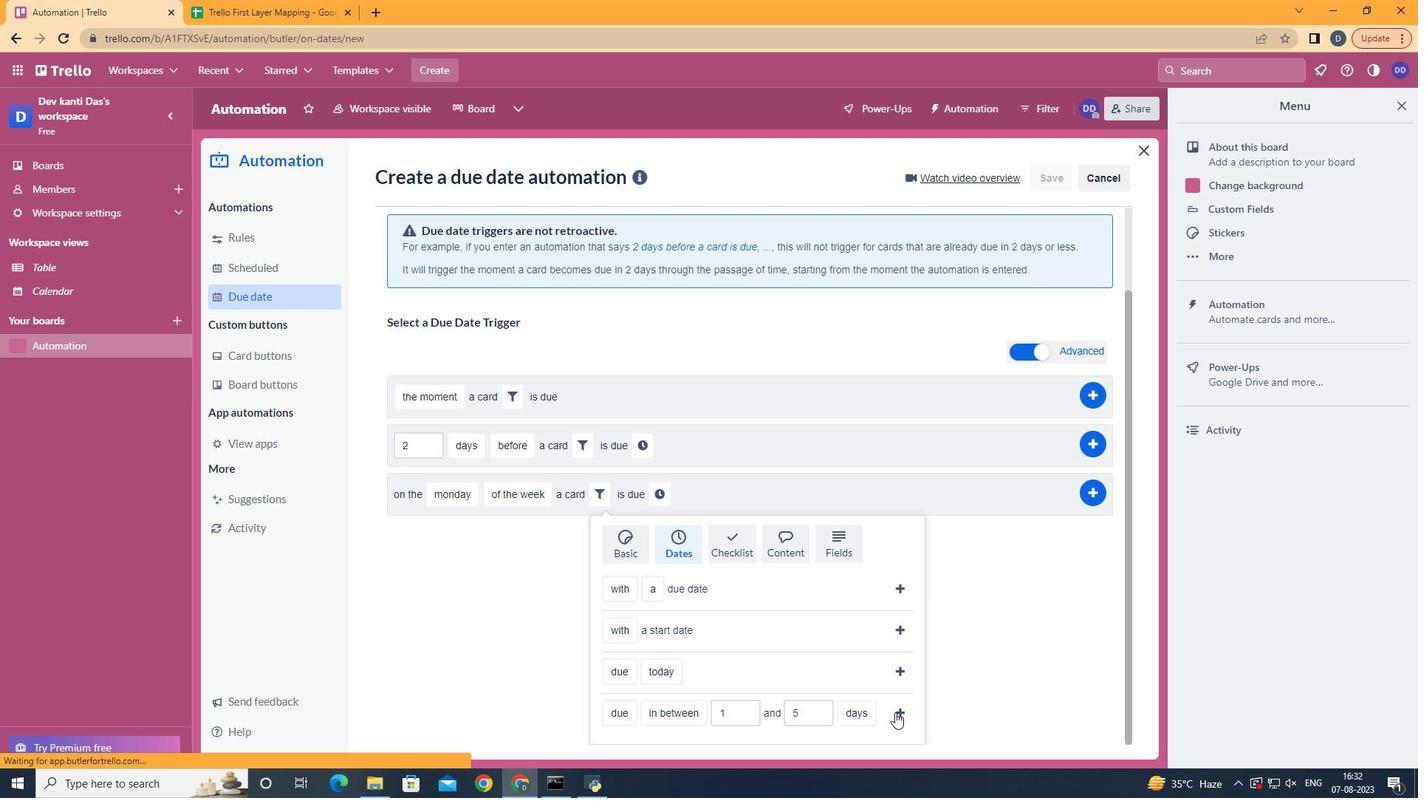 
Action: Mouse pressed left at (909, 726)
Screenshot: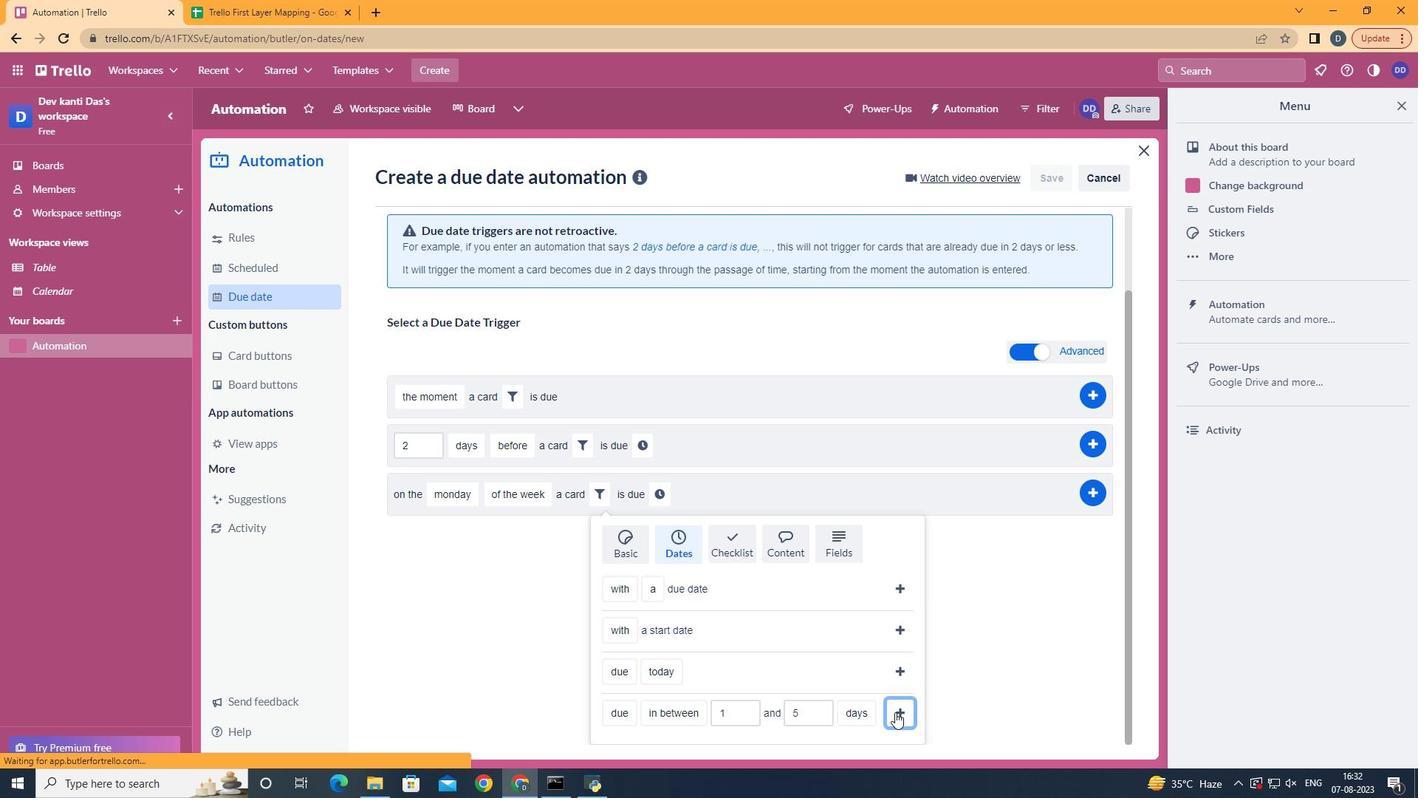 
Action: Mouse moved to (847, 588)
Screenshot: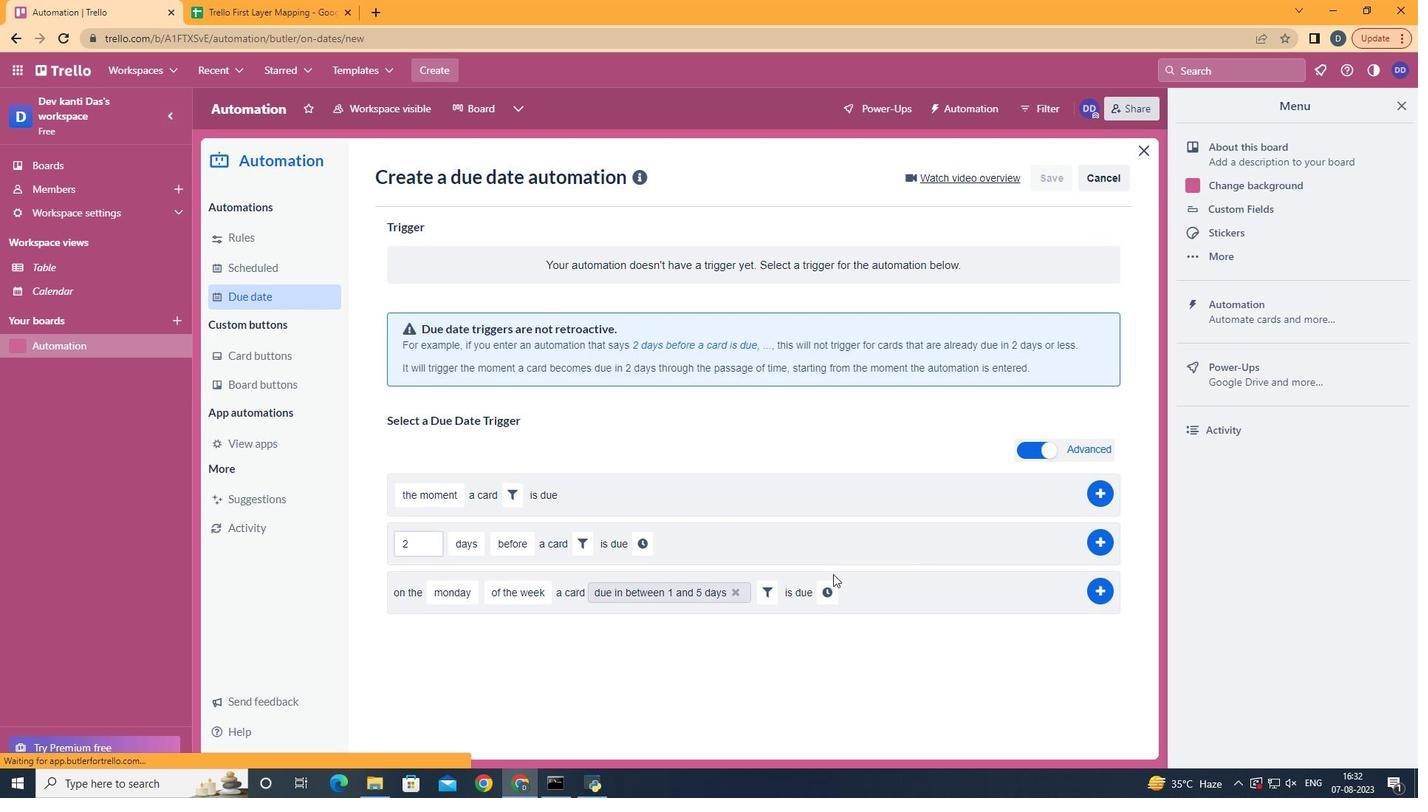 
Action: Mouse pressed left at (847, 588)
Screenshot: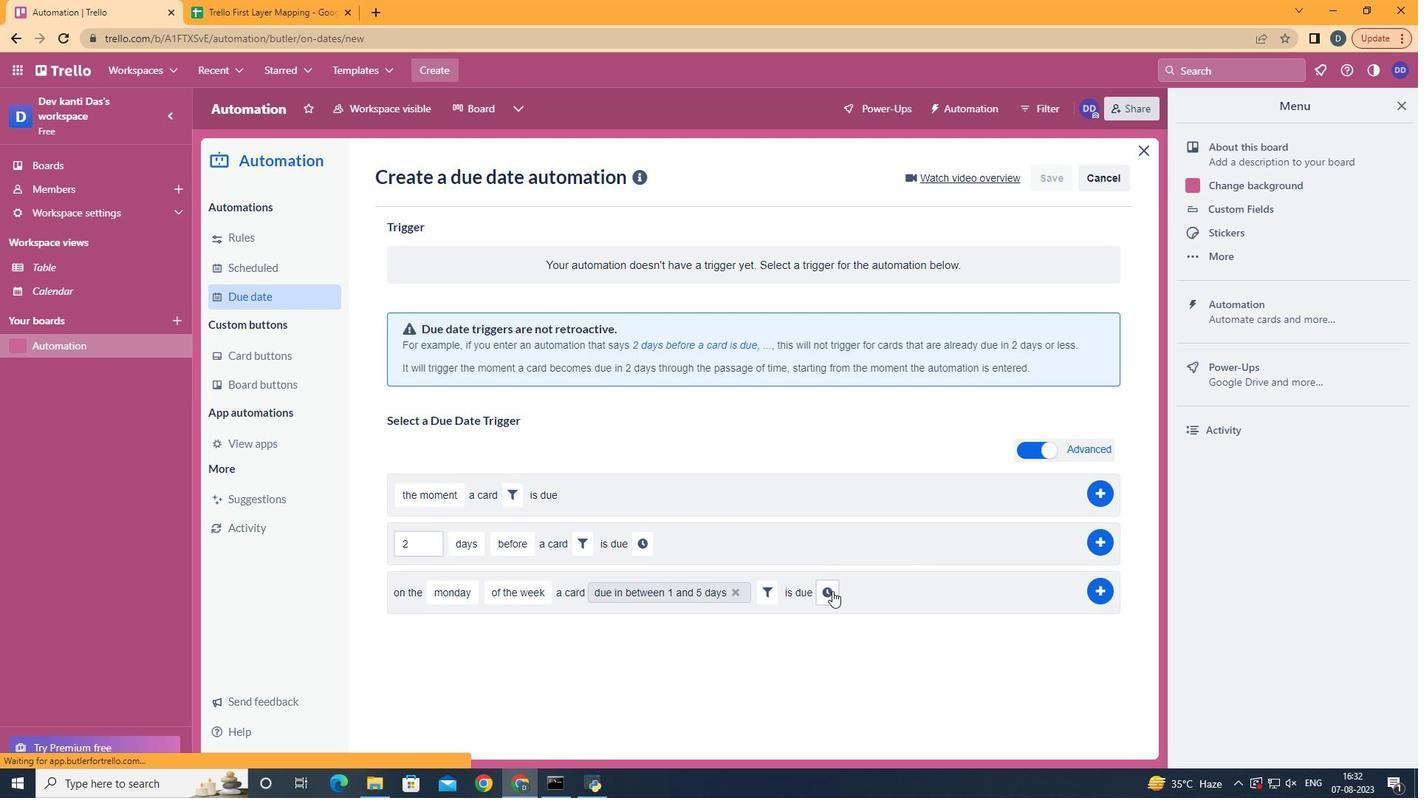 
Action: Mouse moved to (846, 605)
Screenshot: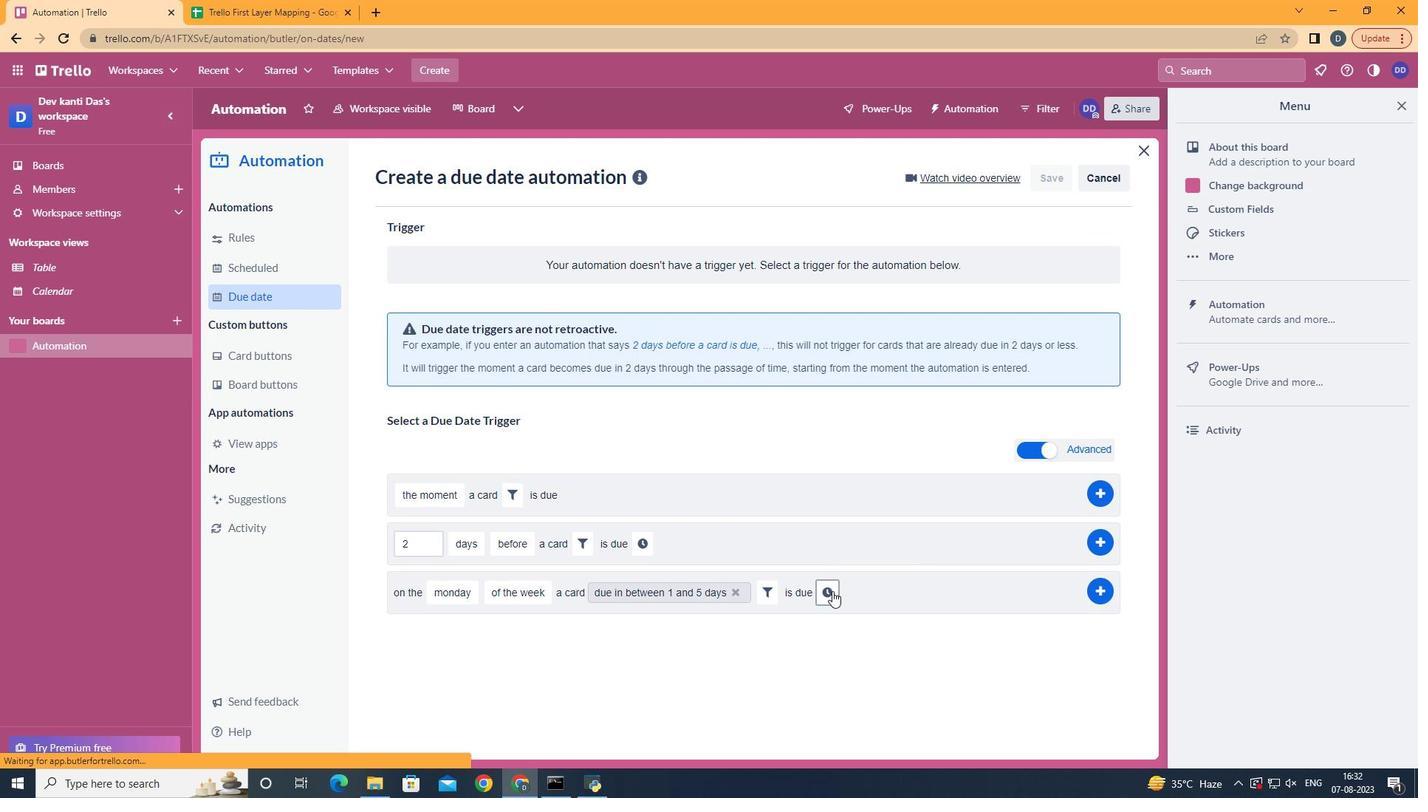 
Action: Mouse pressed left at (846, 605)
Screenshot: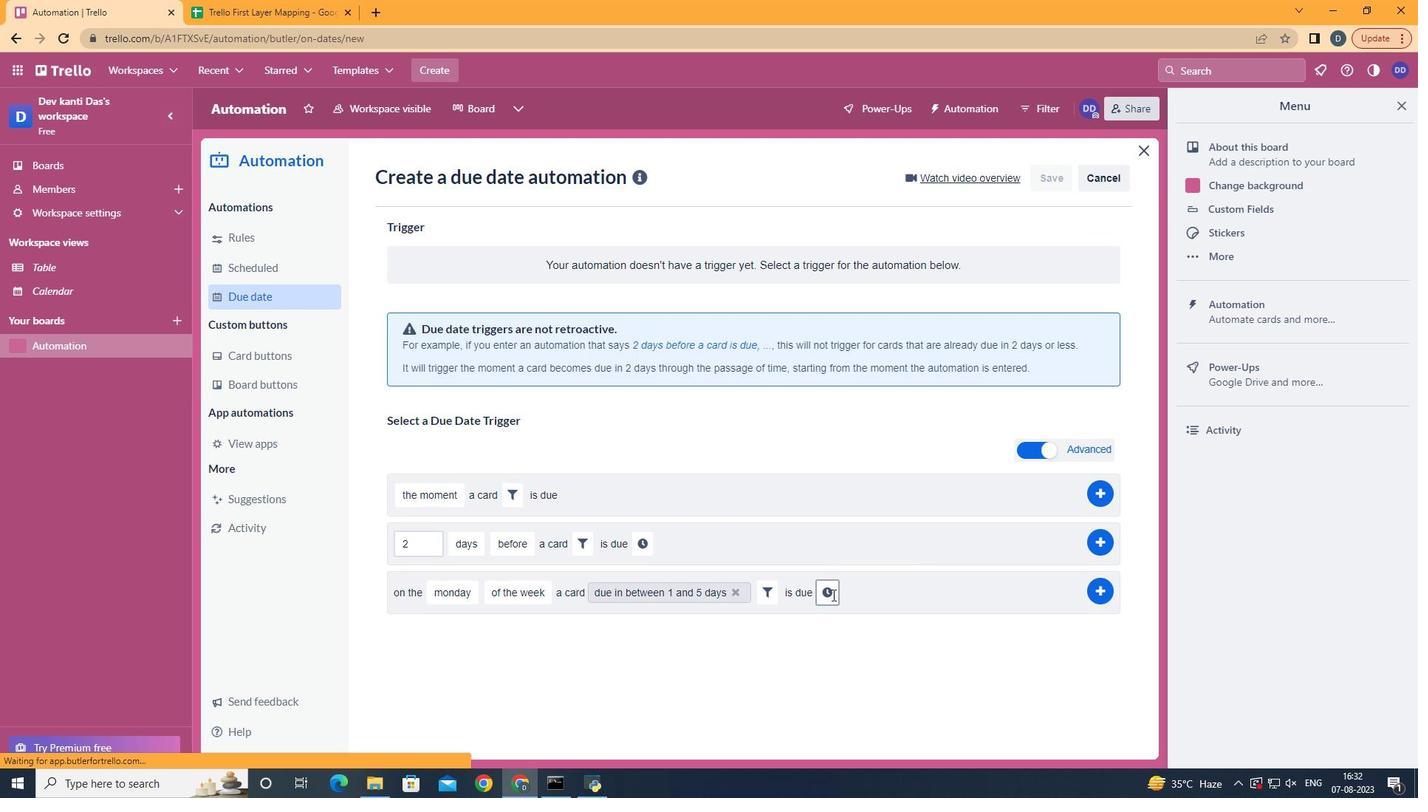
Action: Mouse moved to (882, 611)
Screenshot: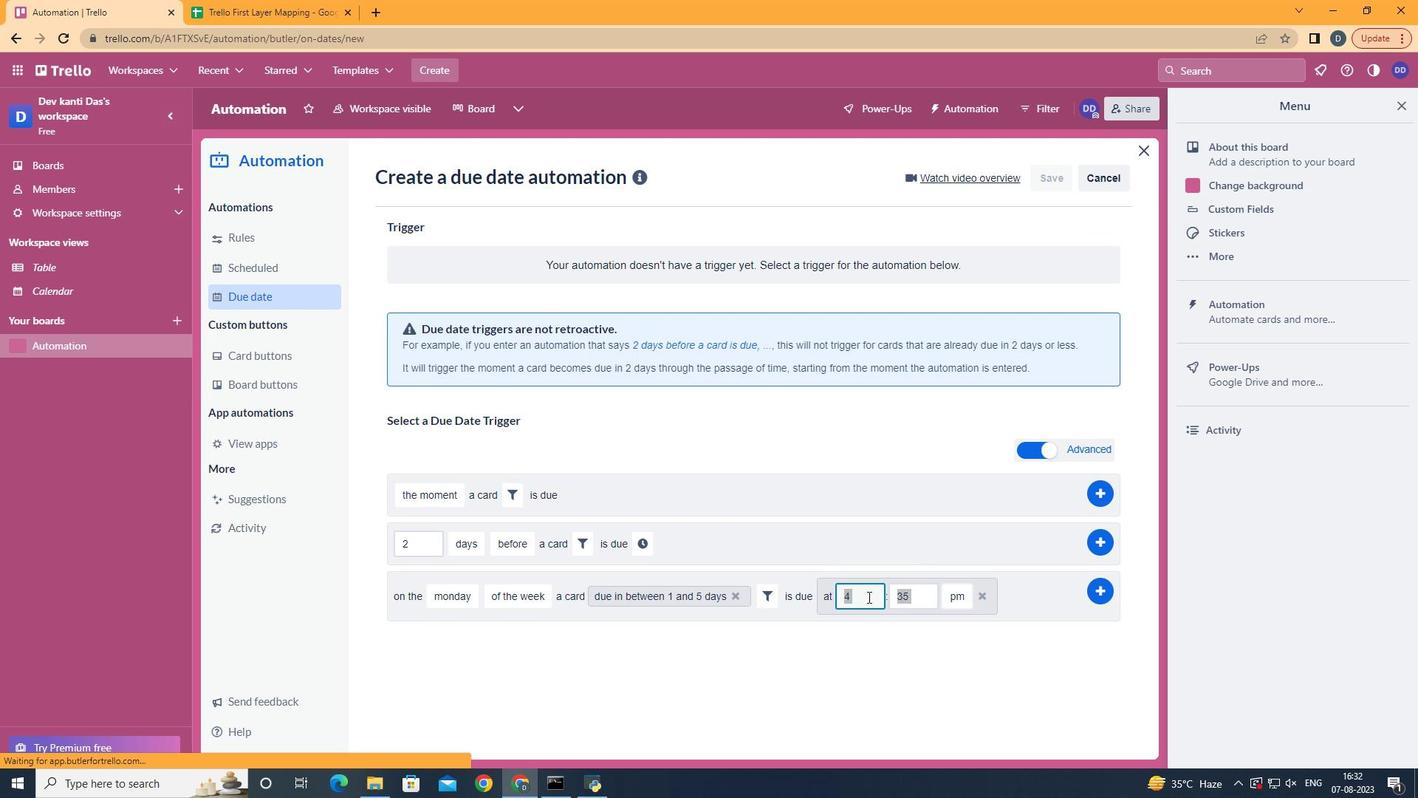 
Action: Mouse pressed left at (882, 611)
Screenshot: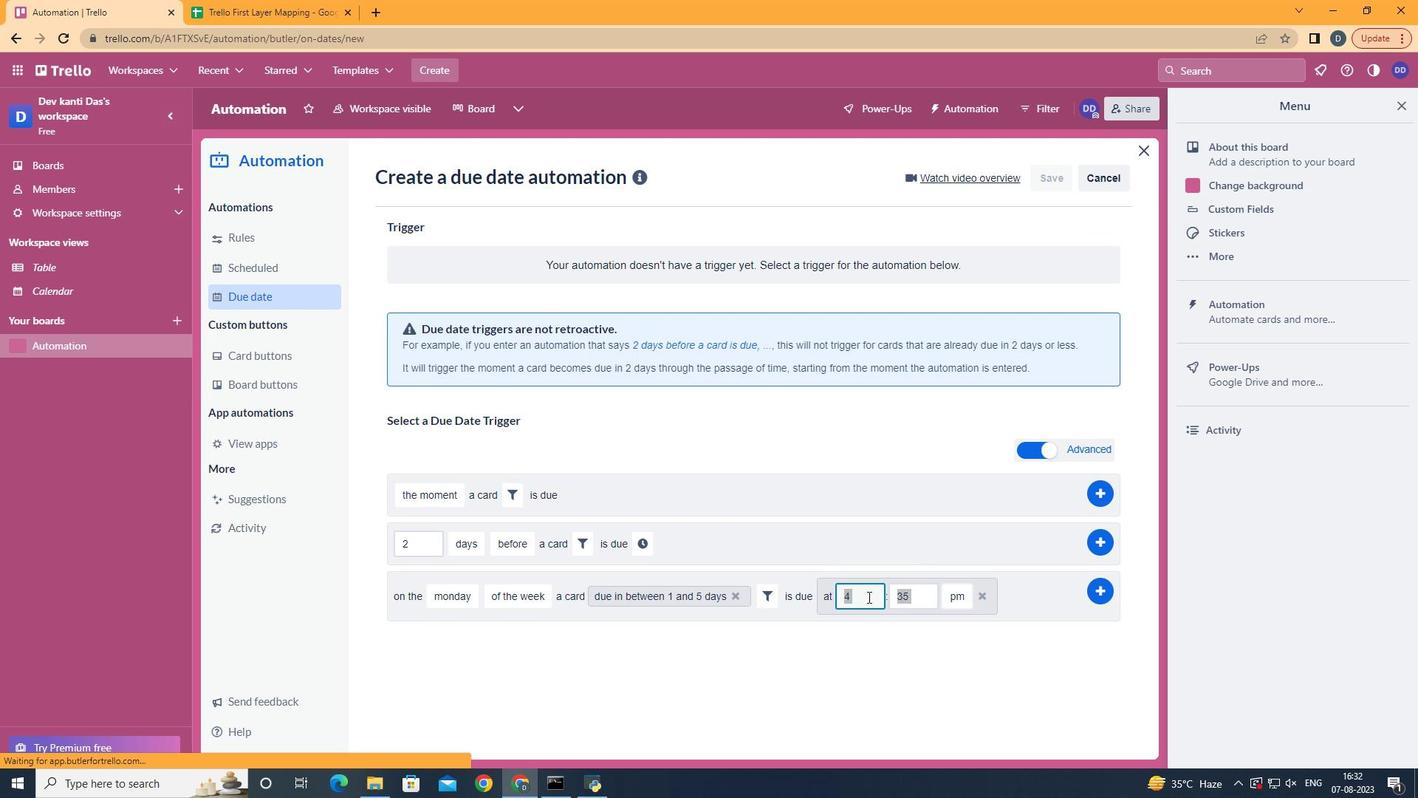 
Action: Mouse moved to (883, 608)
Screenshot: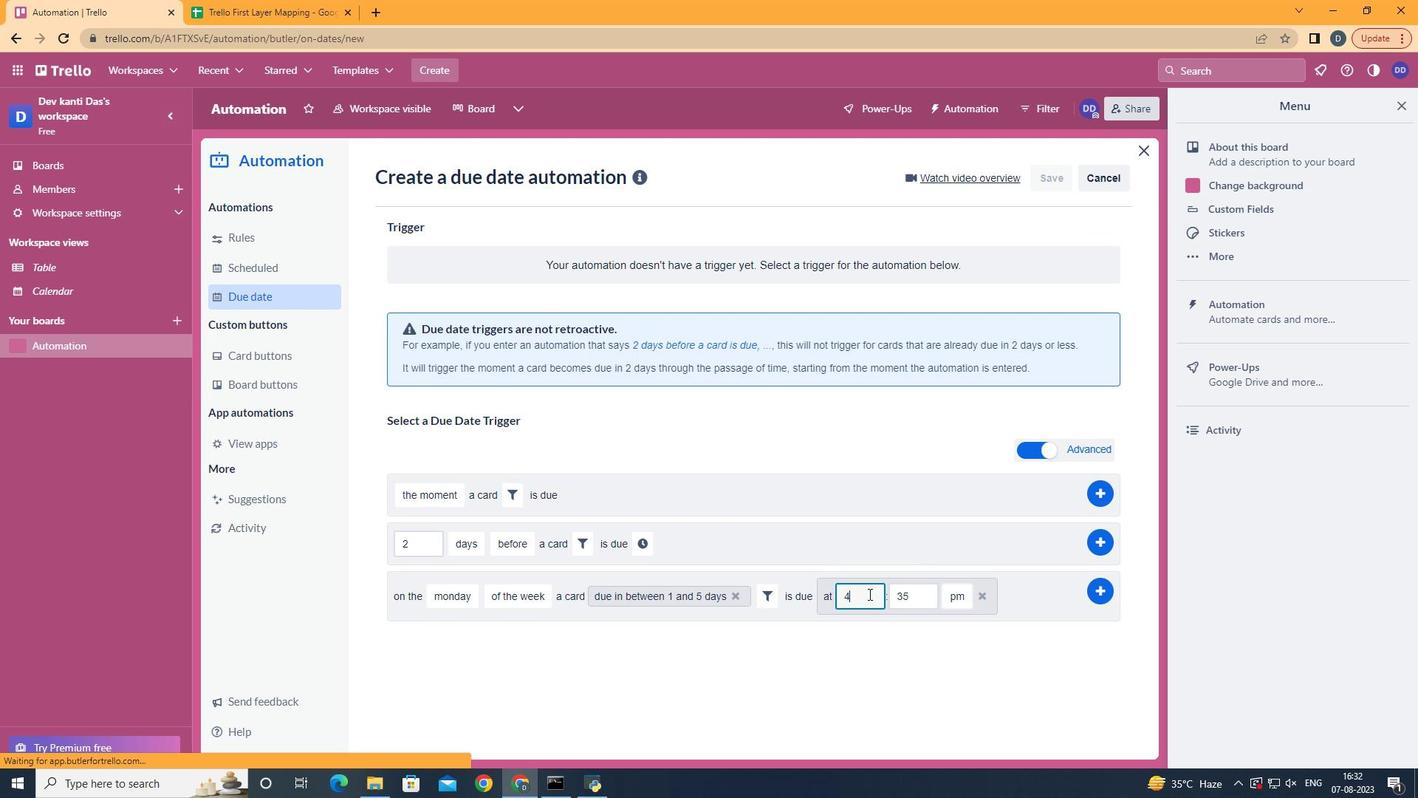 
Action: Key pressed <Key.backspace>11
Screenshot: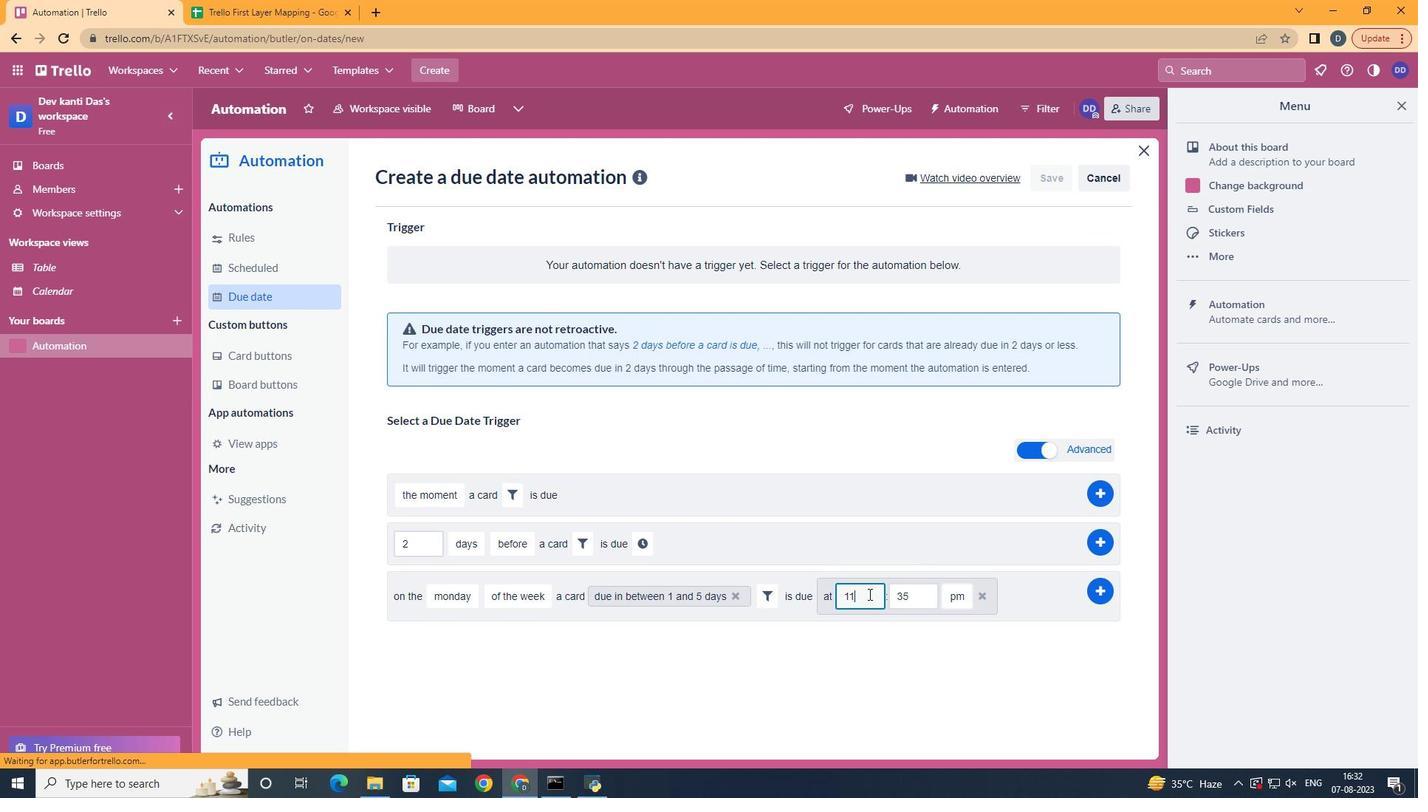 
Action: Mouse moved to (945, 614)
Screenshot: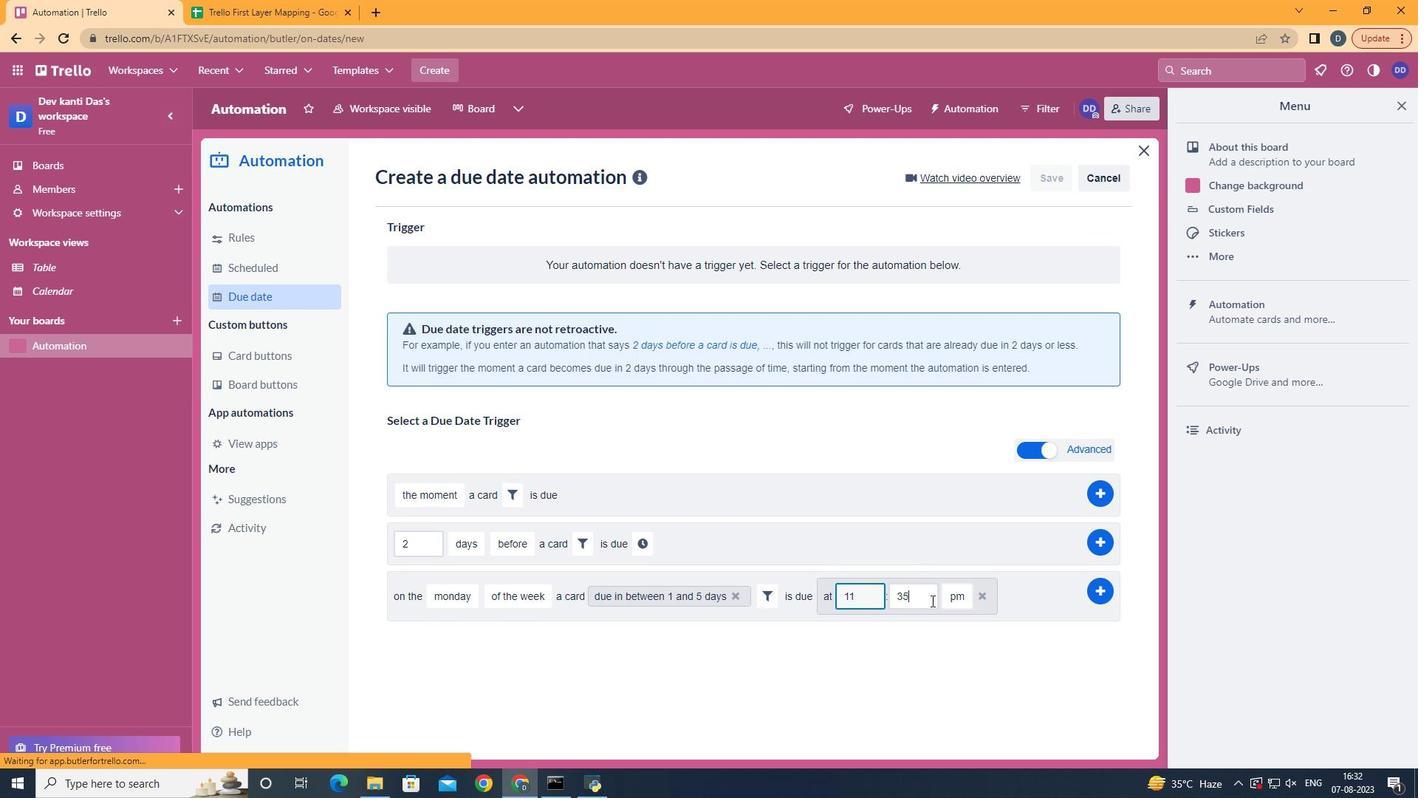 
Action: Mouse pressed left at (945, 614)
Screenshot: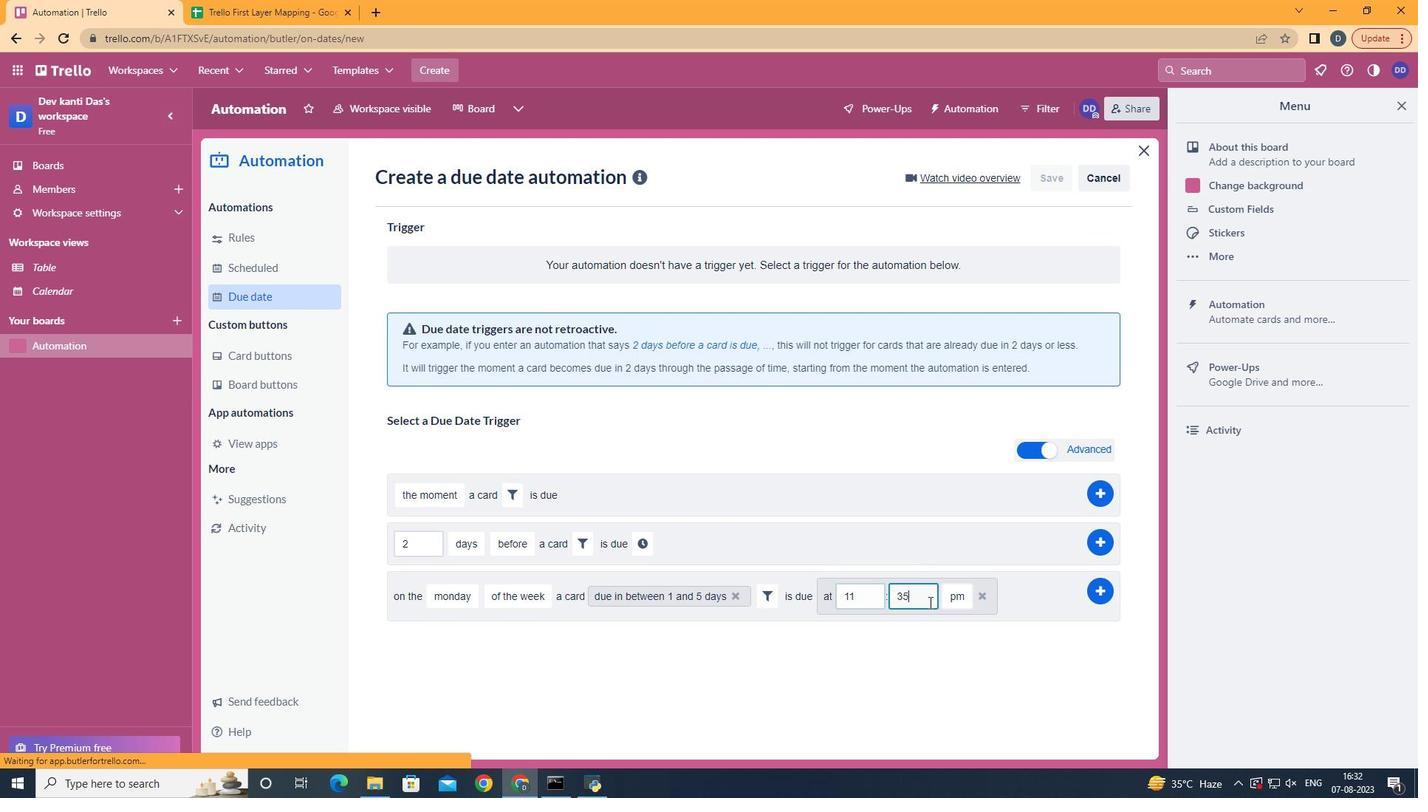 
Action: Mouse moved to (936, 620)
Screenshot: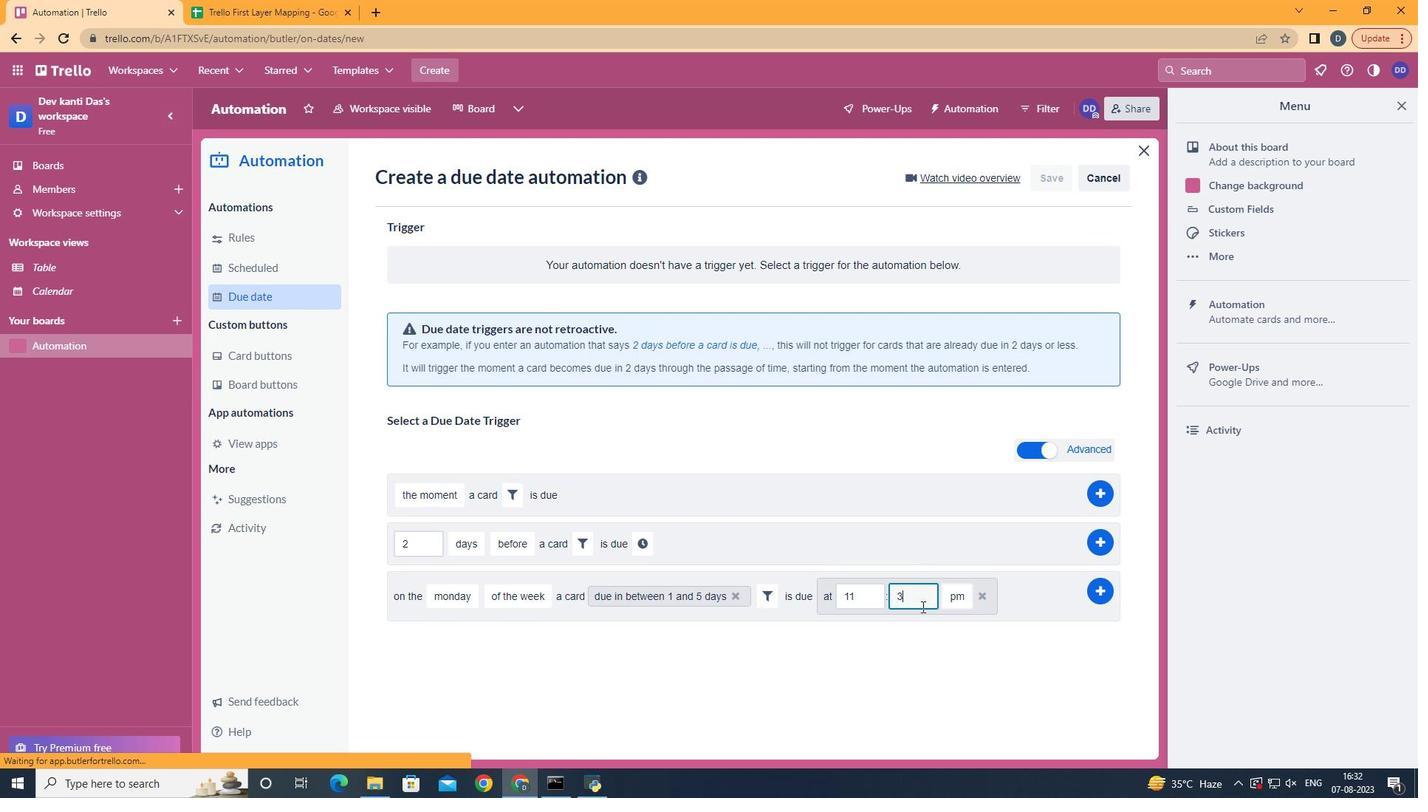 
Action: Key pressed <Key.backspace><Key.backspace>00
Screenshot: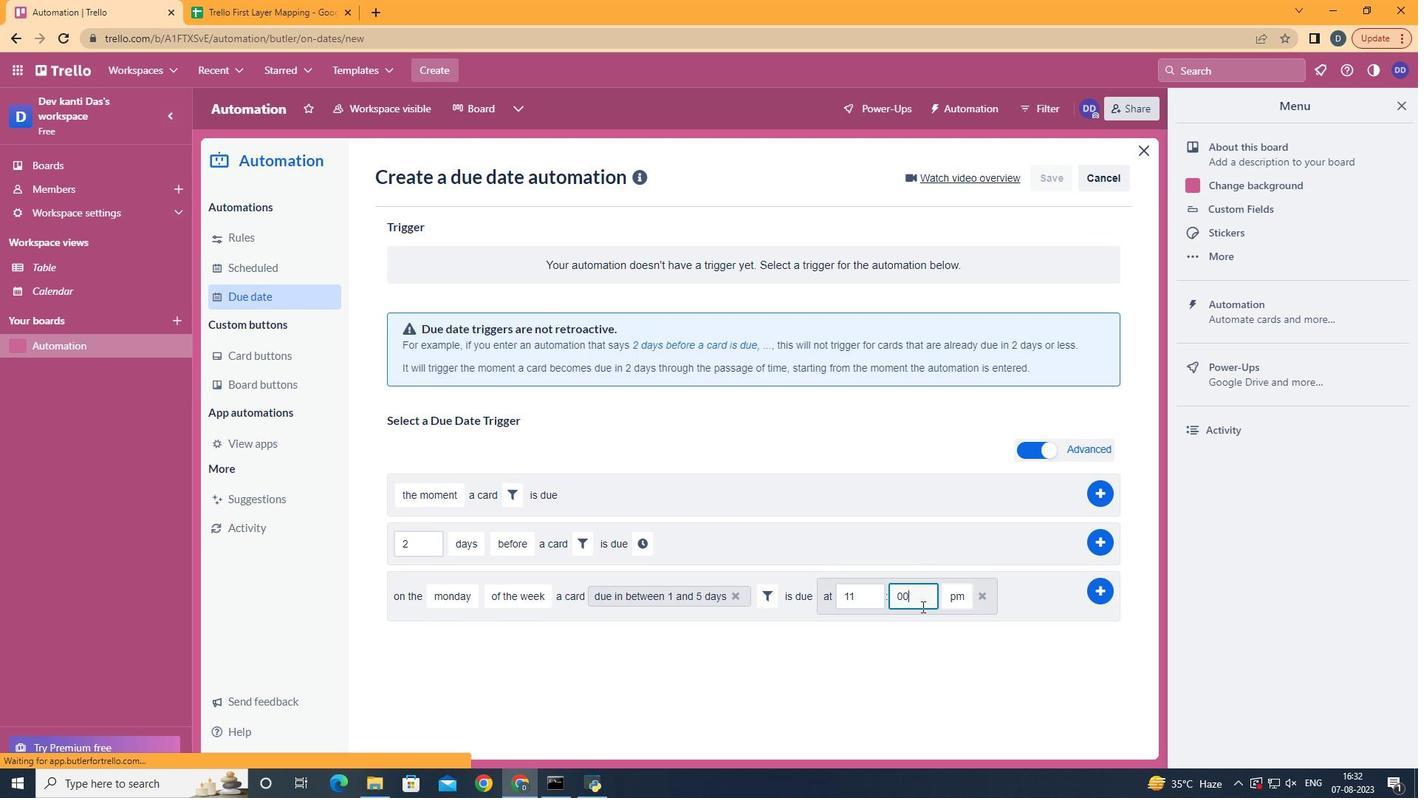 
Action: Mouse moved to (983, 634)
Screenshot: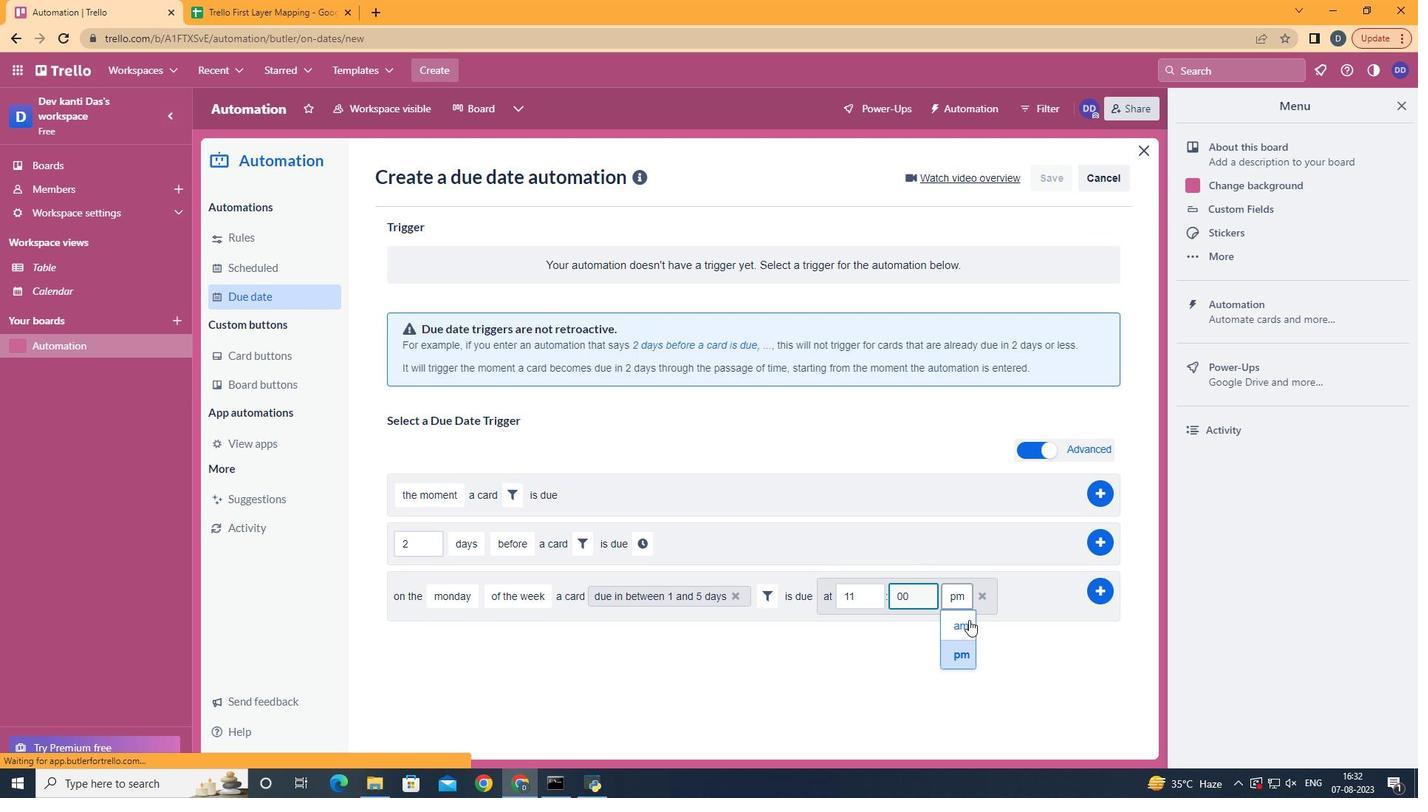 
Action: Mouse pressed left at (983, 634)
Screenshot: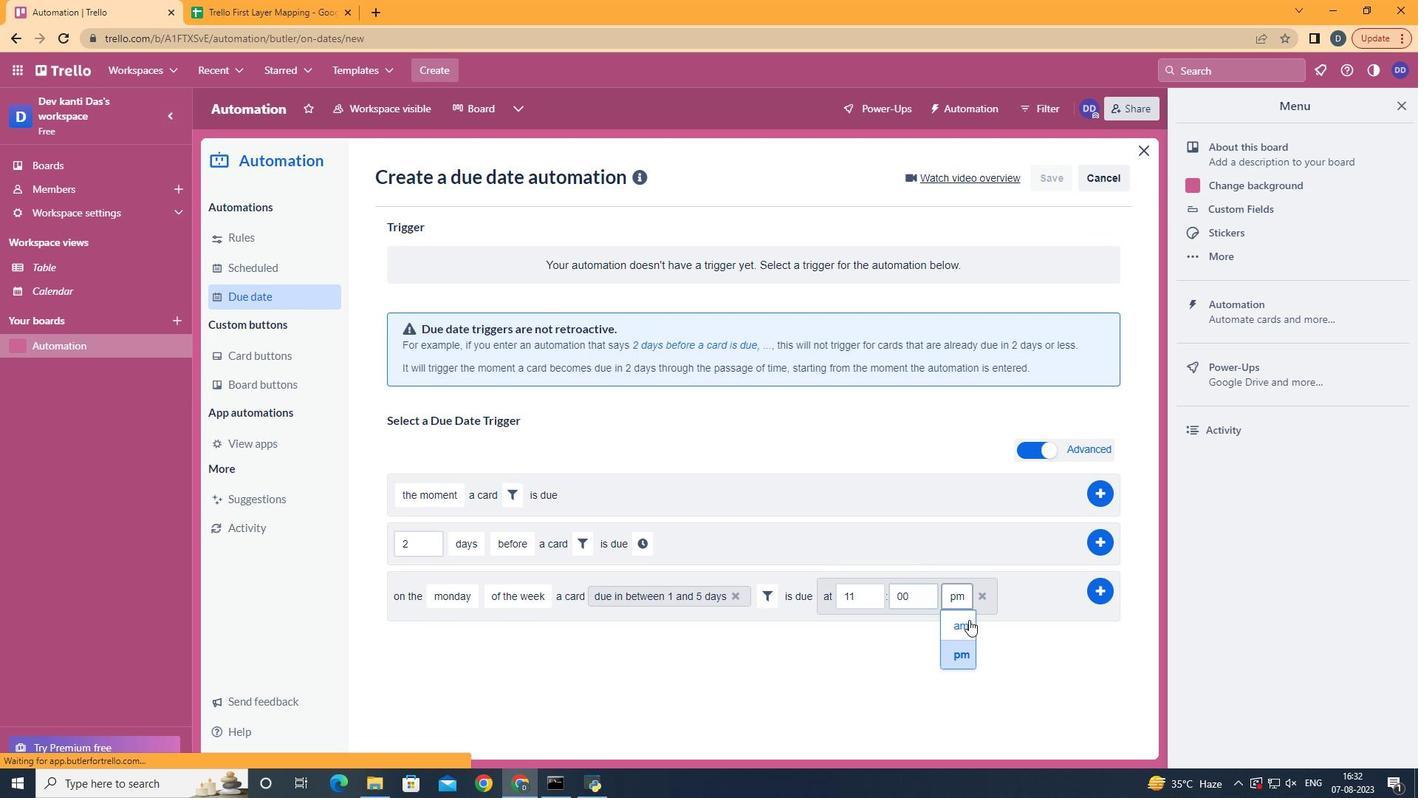 
Action: Mouse moved to (1127, 605)
Screenshot: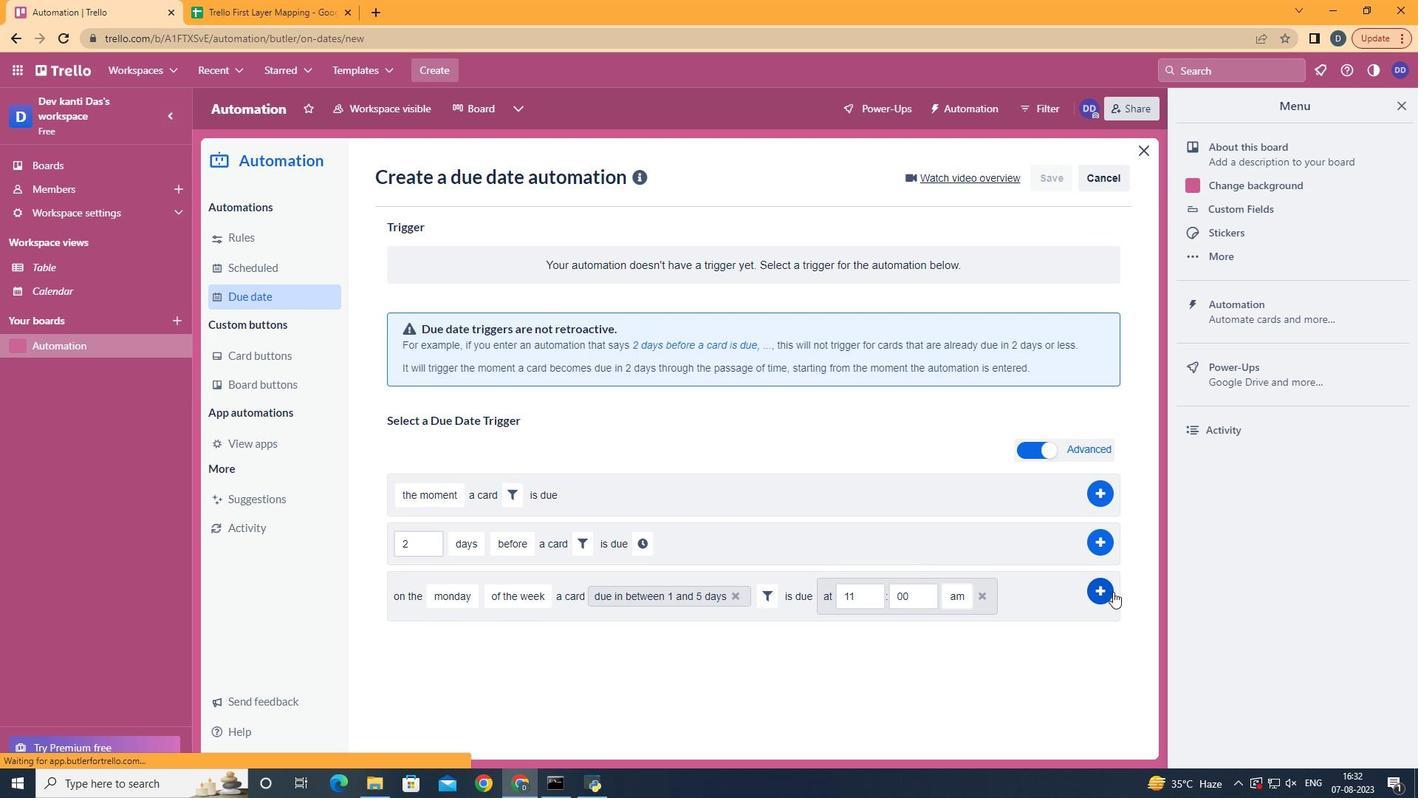 
Action: Mouse pressed left at (1127, 605)
Screenshot: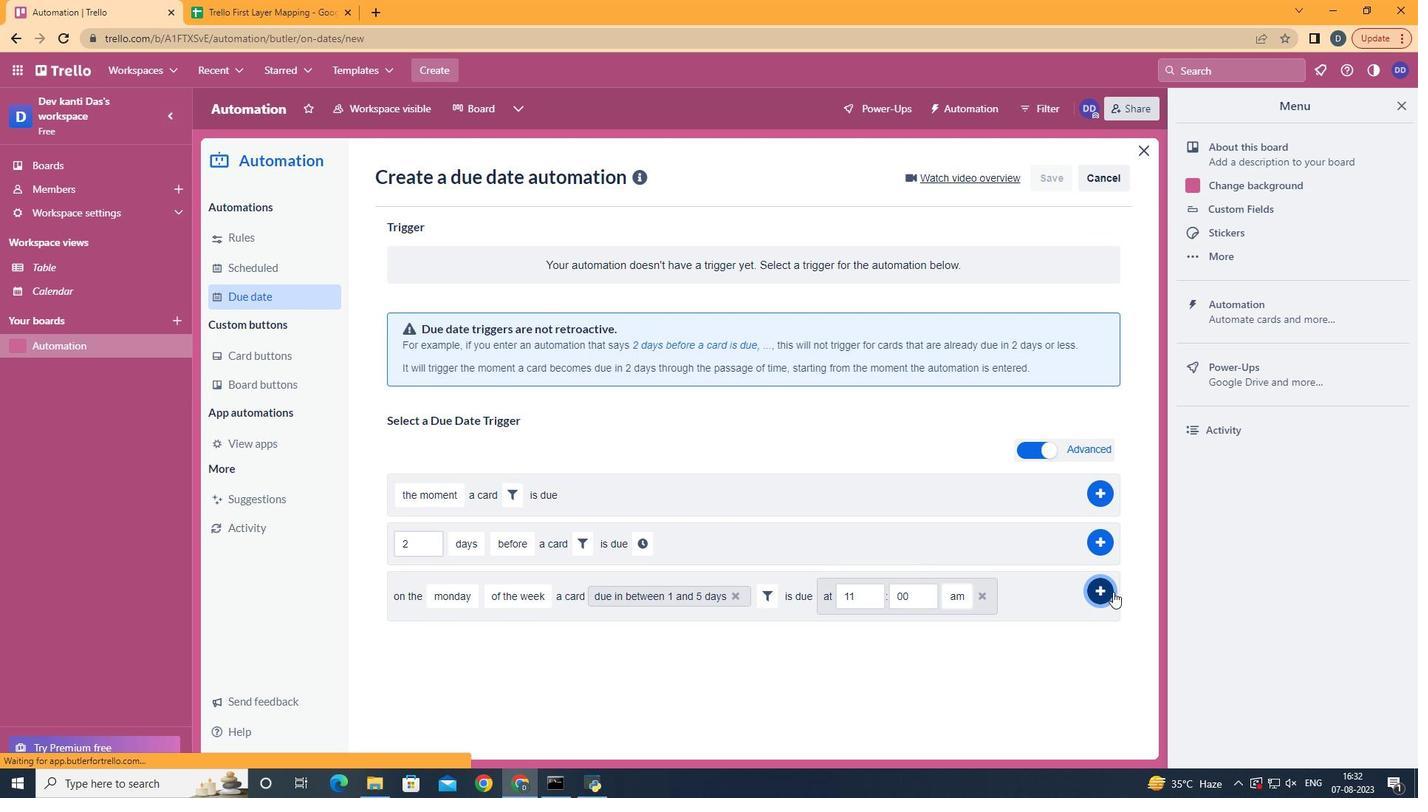 
Action: Mouse moved to (902, 356)
Screenshot: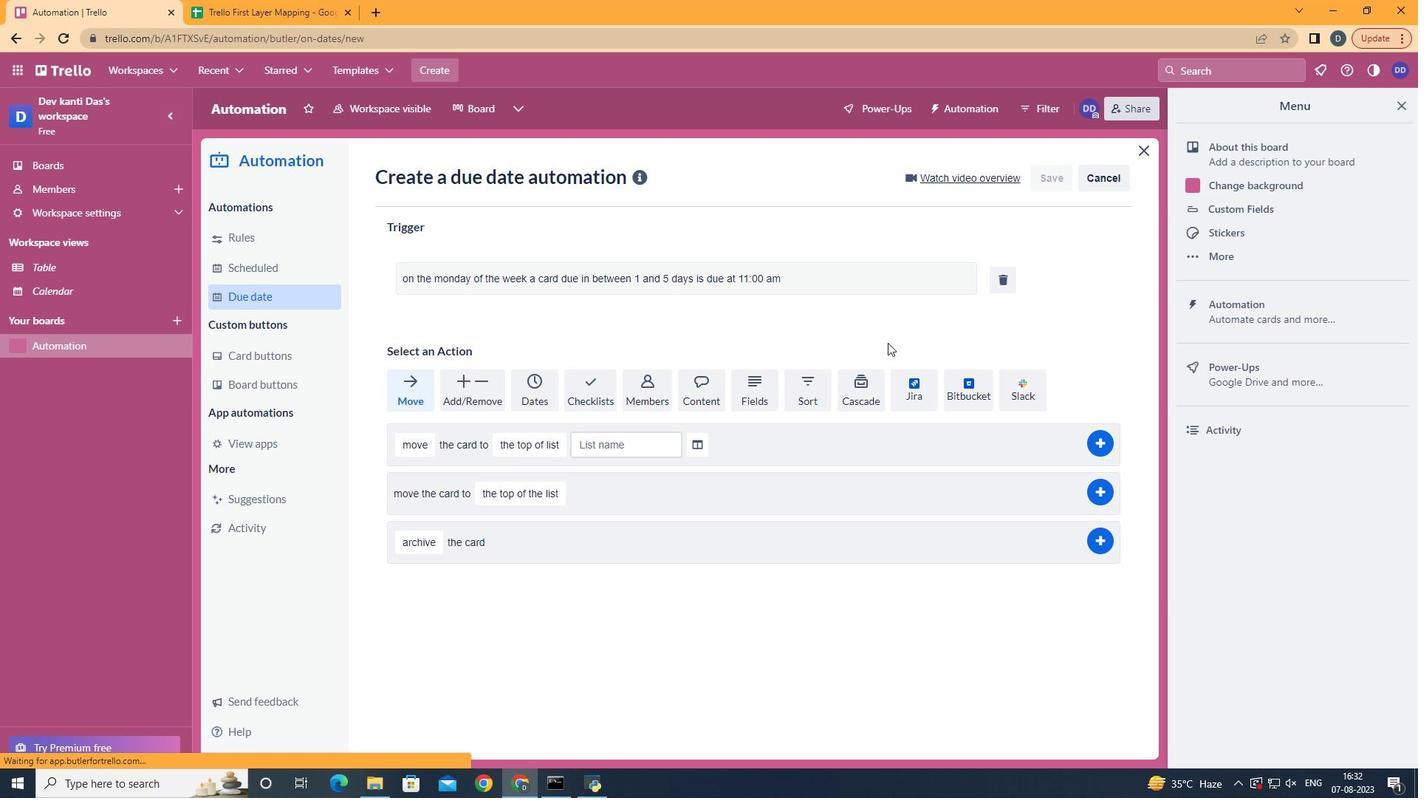 
